 Task: Look for space in Kirchheim unter Teck, Germany from 9th July, 2023 to 16th July, 2023 for 2 adults, 1 child in price range Rs.8000 to Rs.16000. Place can be entire place with 2 bedrooms having 2 beds and 1 bathroom. Property type can be house, flat, guest house. Booking option can be shelf check-in. Required host language is English.
Action: Mouse moved to (391, 103)
Screenshot: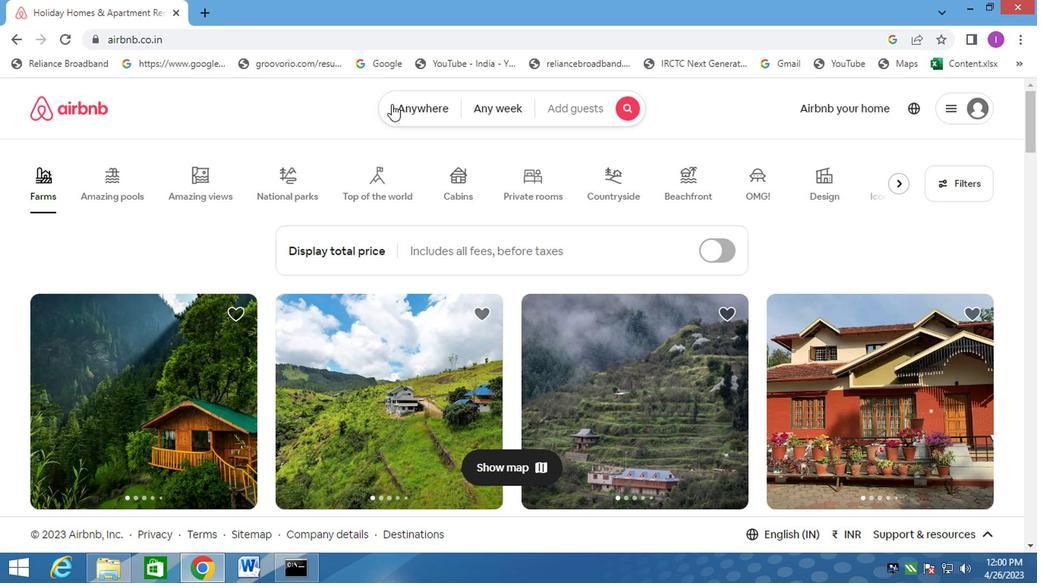 
Action: Mouse pressed left at (391, 103)
Screenshot: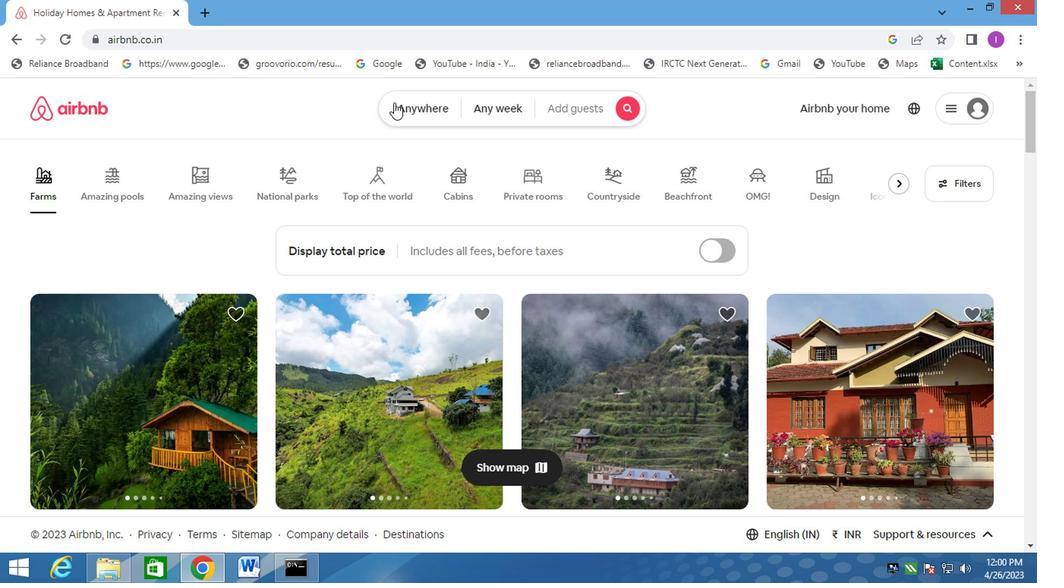
Action: Mouse moved to (238, 166)
Screenshot: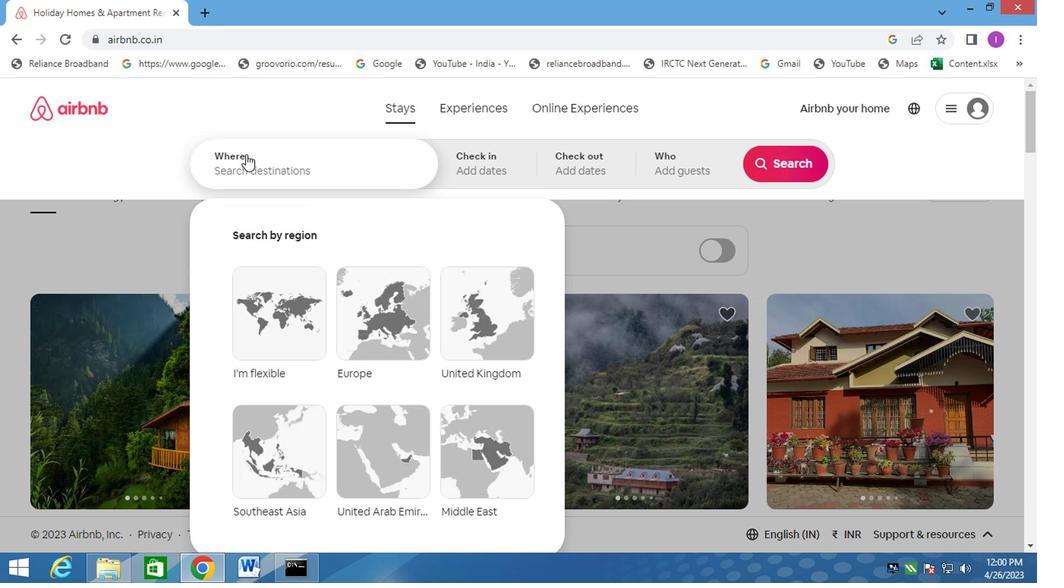 
Action: Mouse pressed left at (238, 166)
Screenshot: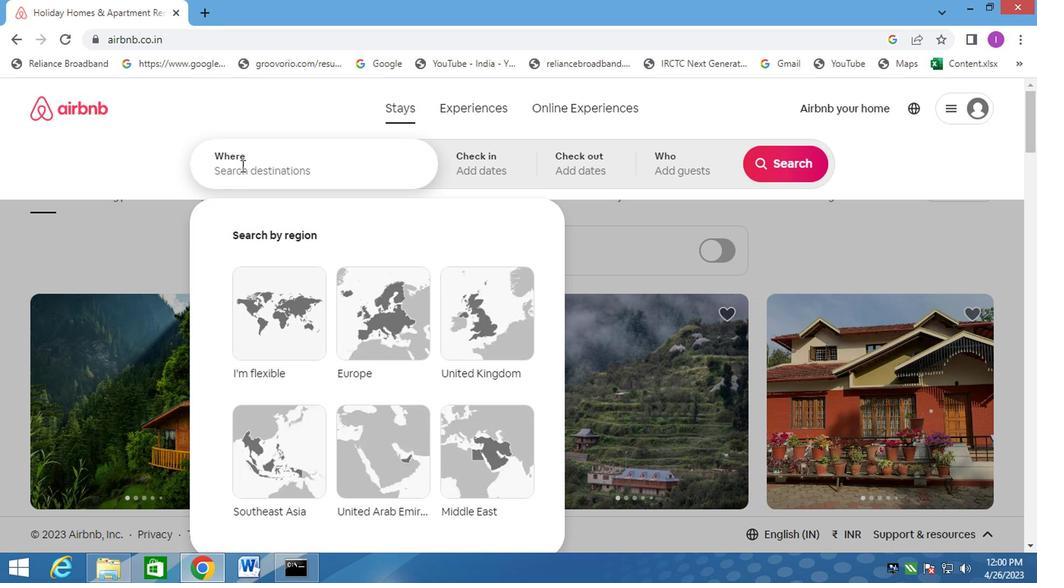 
Action: Mouse moved to (242, 160)
Screenshot: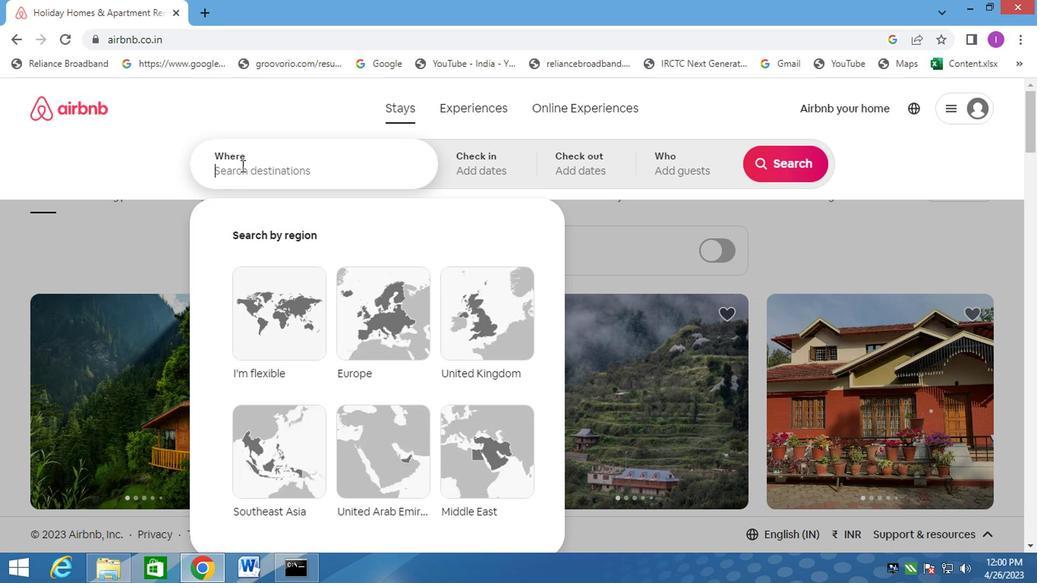 
Action: Key pressed kirchheim<Key.space>unter<Key.space>teck,germany
Screenshot: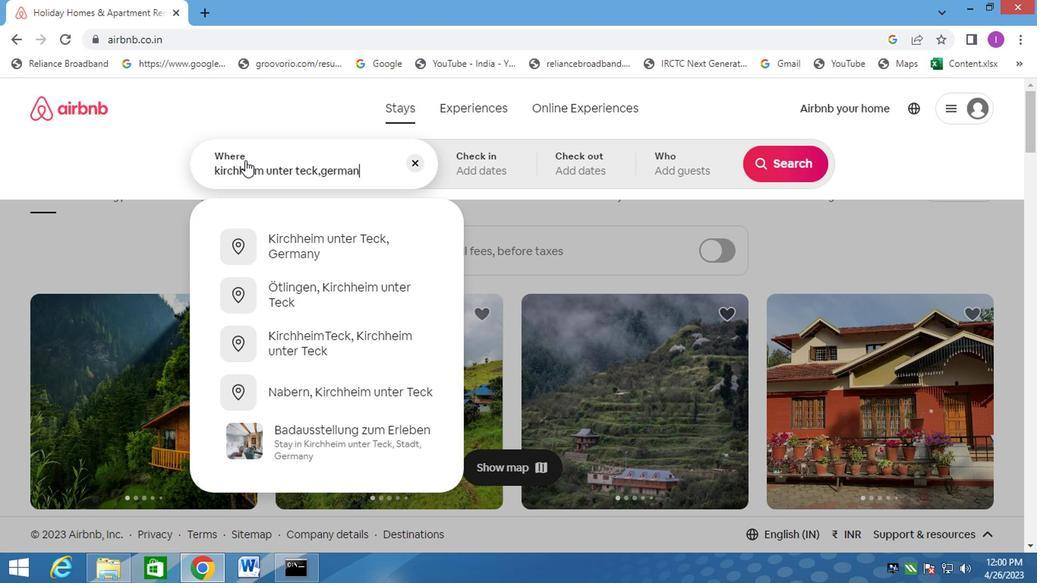 
Action: Mouse moved to (299, 244)
Screenshot: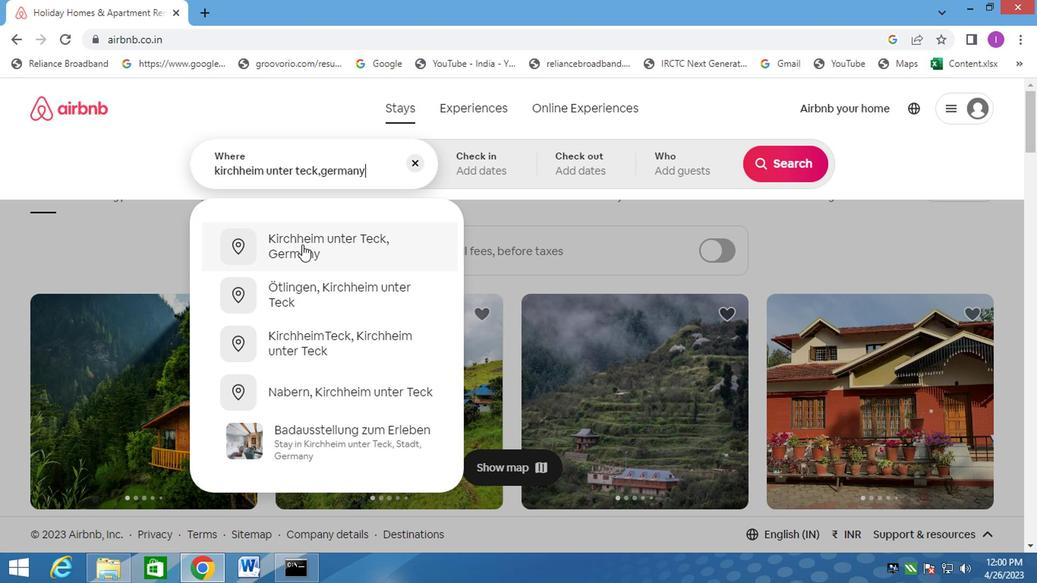 
Action: Mouse pressed left at (299, 244)
Screenshot: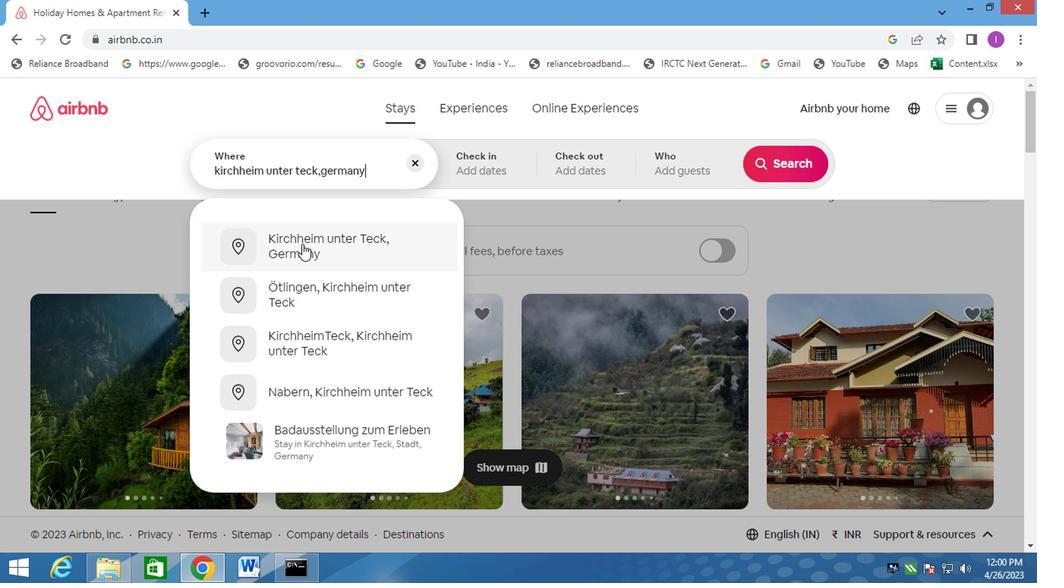 
Action: Mouse moved to (775, 288)
Screenshot: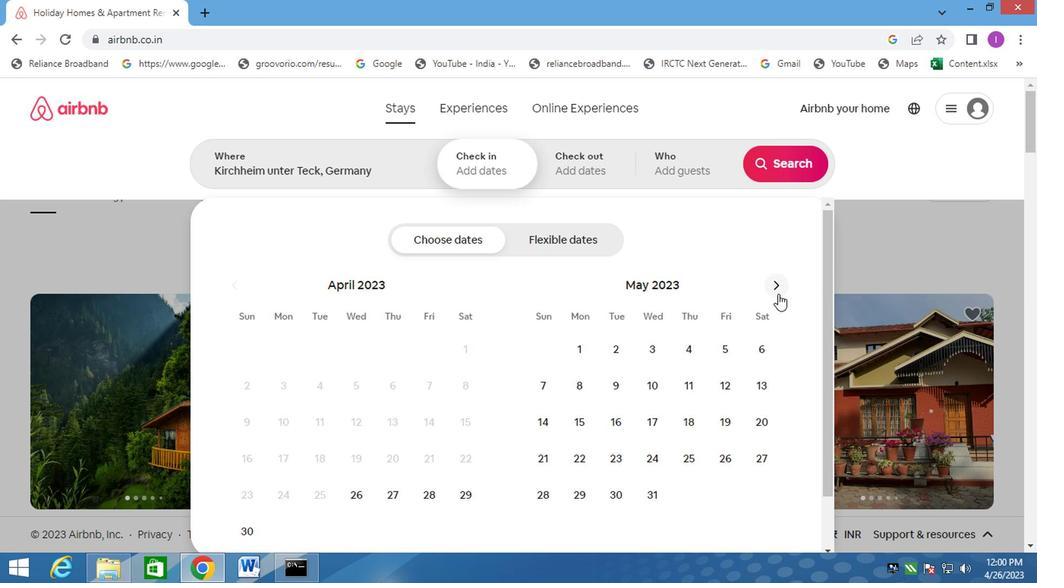 
Action: Mouse pressed left at (775, 288)
Screenshot: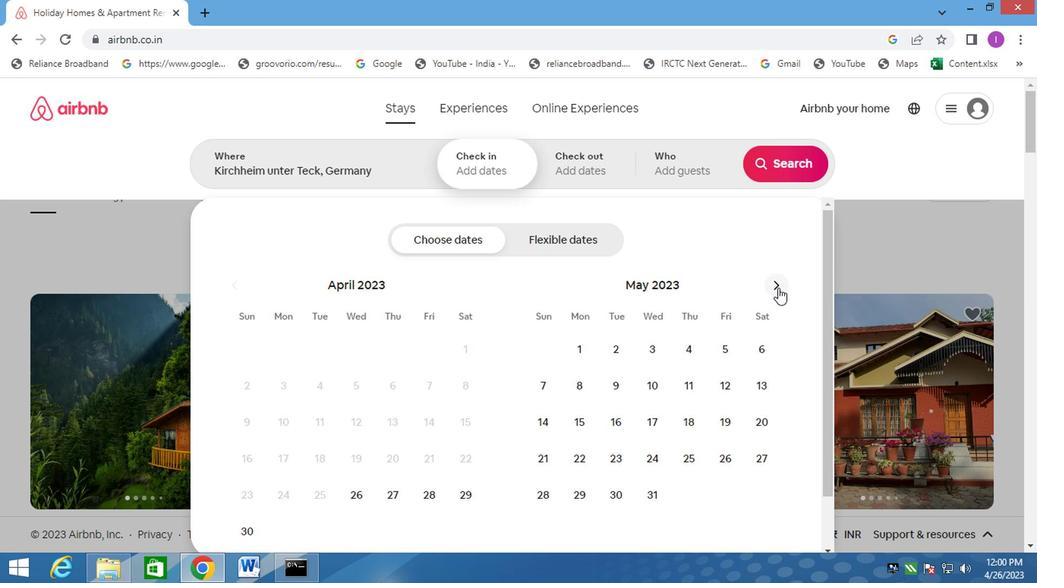 
Action: Mouse pressed left at (775, 288)
Screenshot: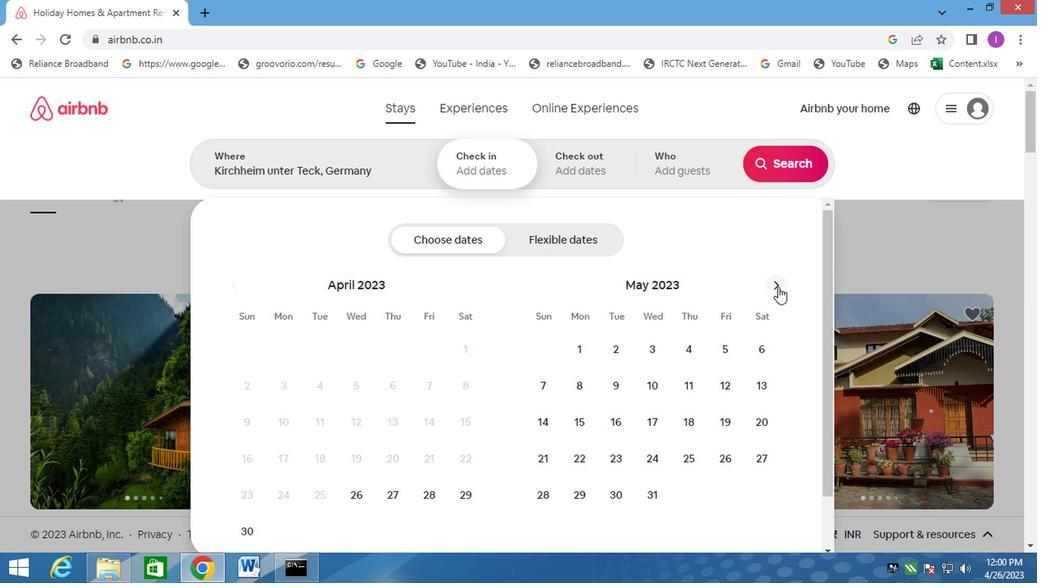 
Action: Mouse moved to (542, 425)
Screenshot: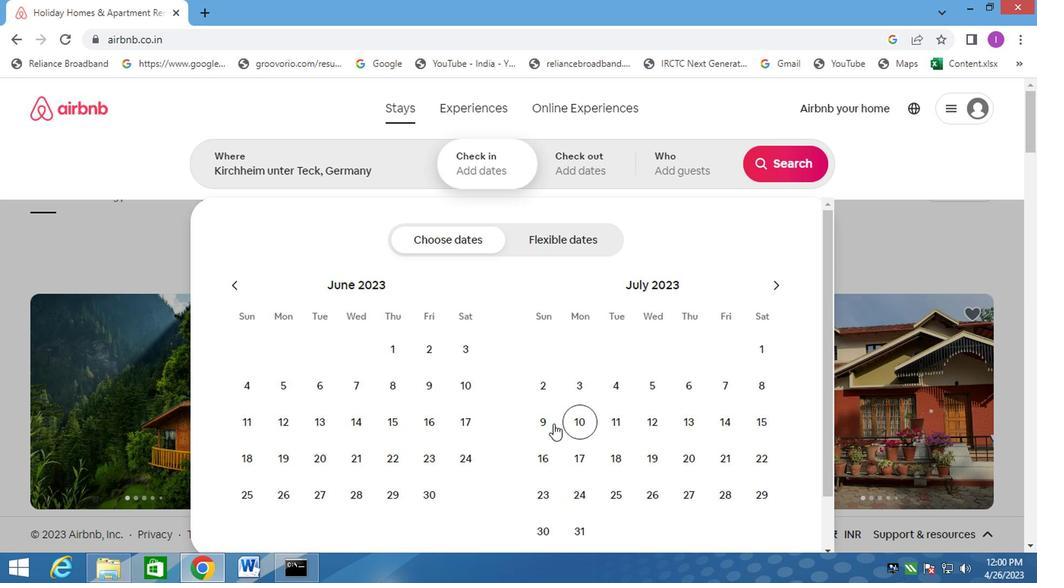 
Action: Mouse pressed left at (542, 425)
Screenshot: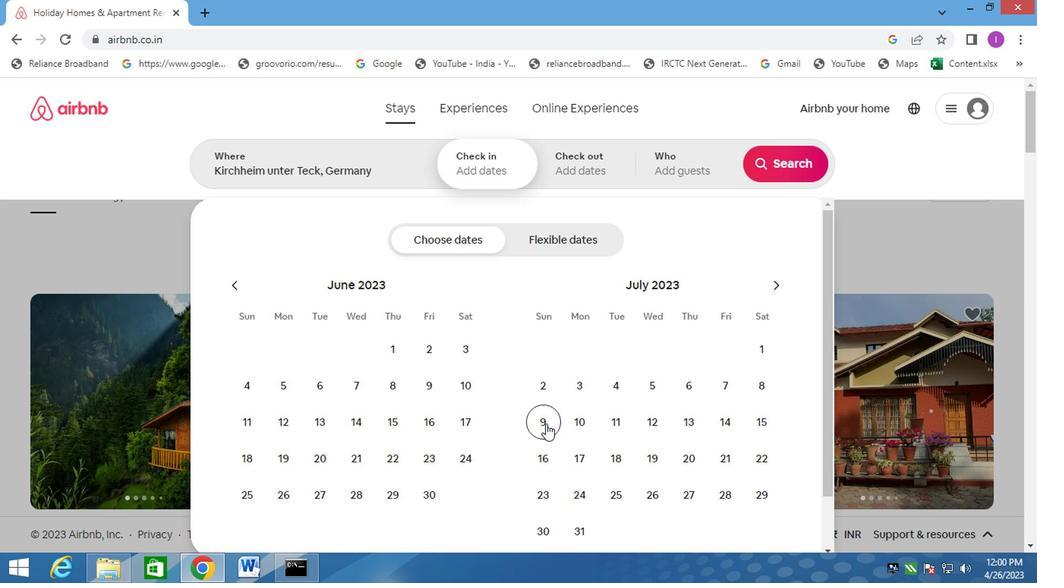 
Action: Mouse moved to (545, 465)
Screenshot: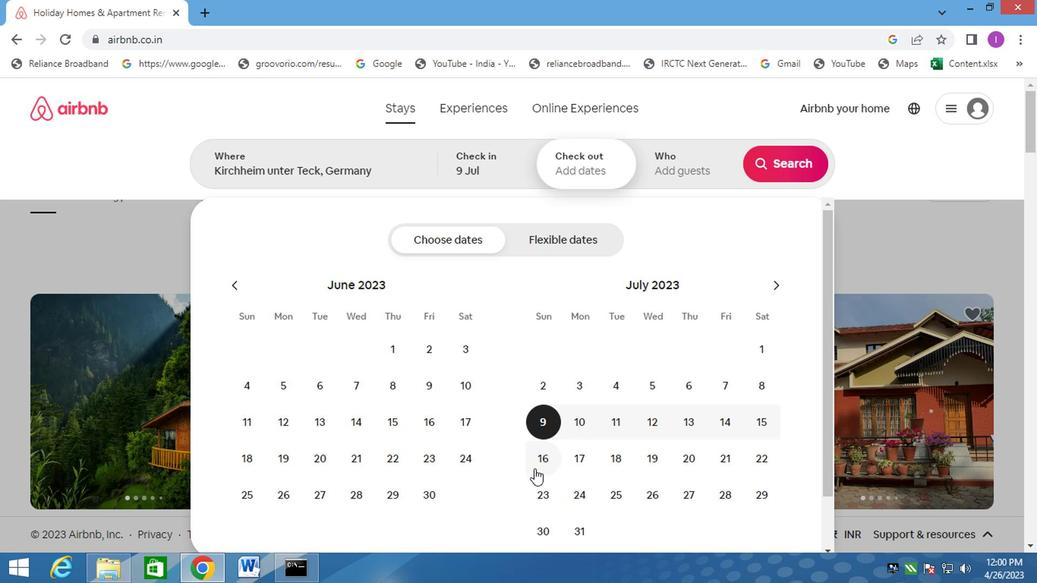 
Action: Mouse pressed left at (545, 465)
Screenshot: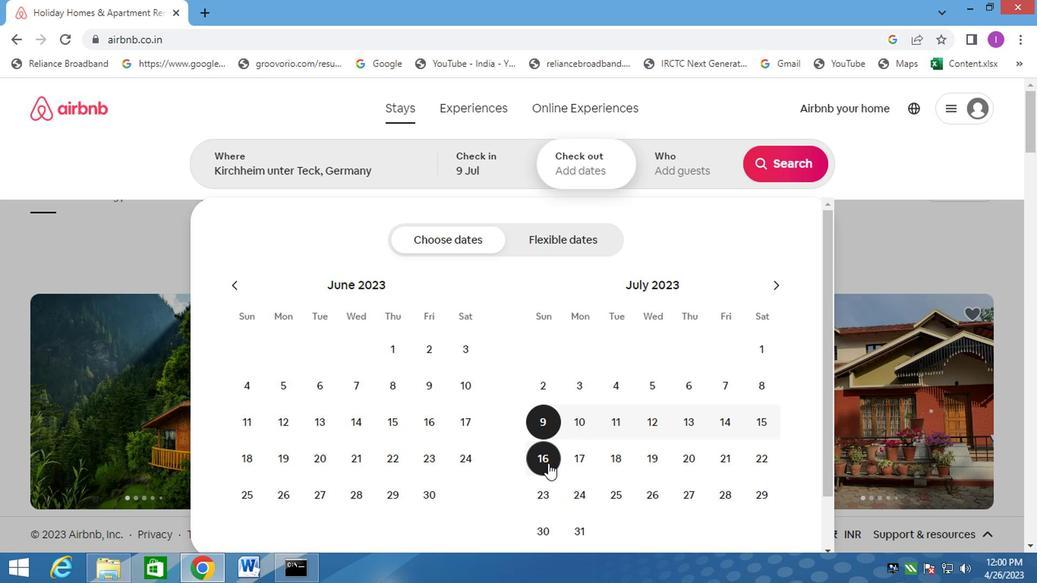 
Action: Mouse moved to (670, 182)
Screenshot: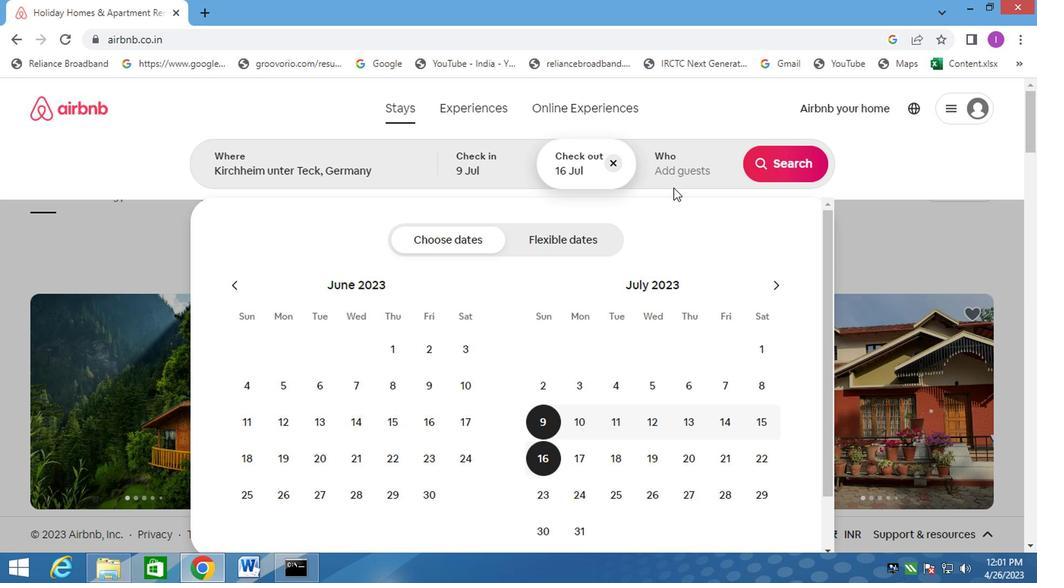 
Action: Mouse pressed left at (670, 182)
Screenshot: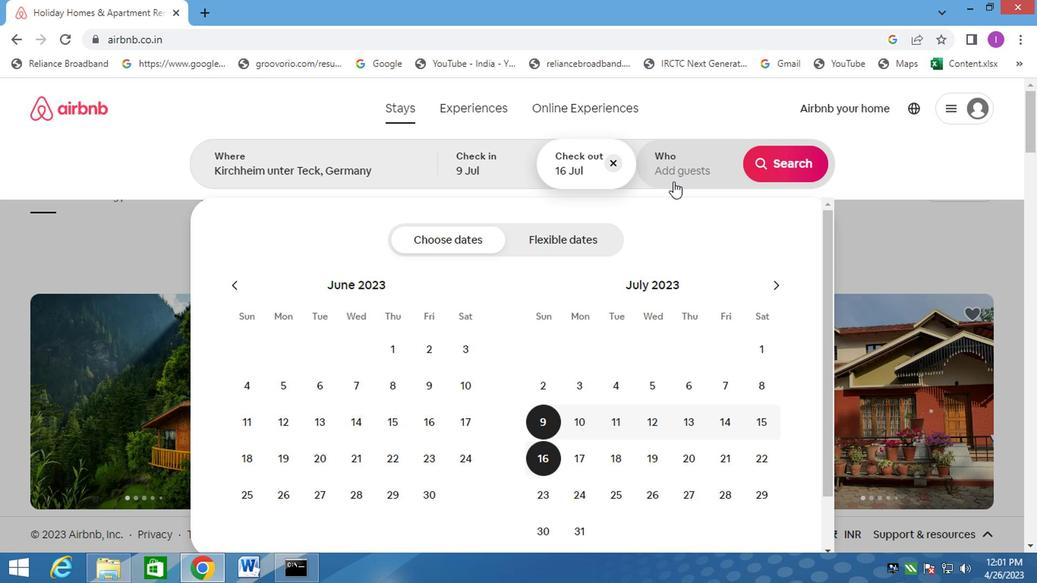 
Action: Mouse moved to (795, 245)
Screenshot: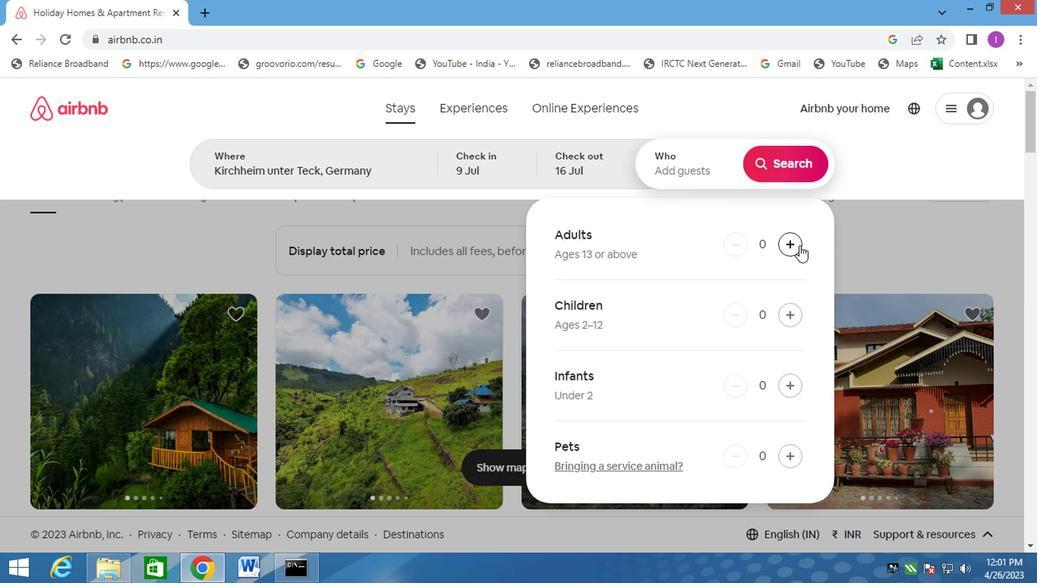 
Action: Mouse pressed left at (795, 245)
Screenshot: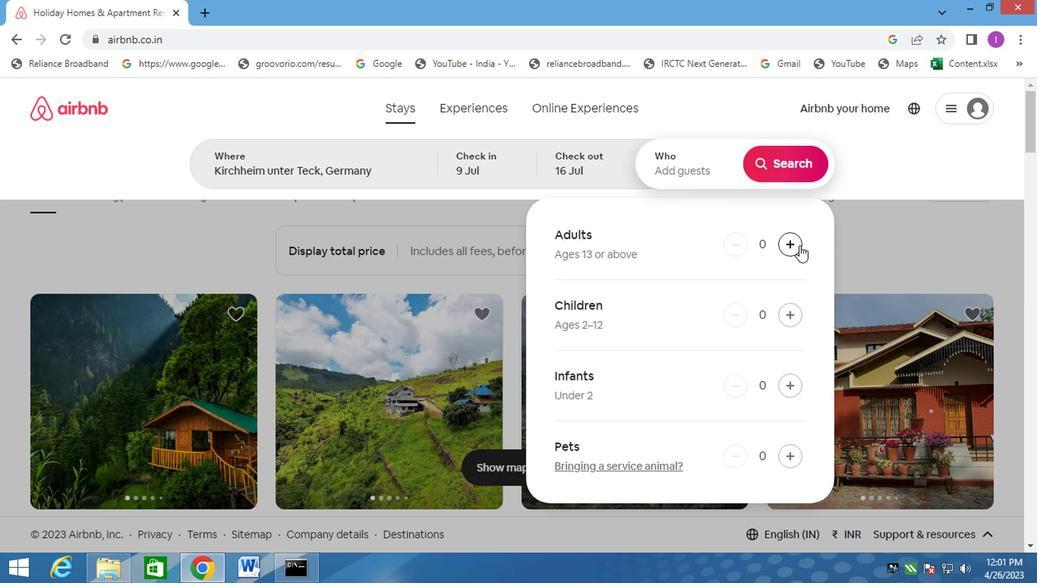 
Action: Mouse moved to (794, 245)
Screenshot: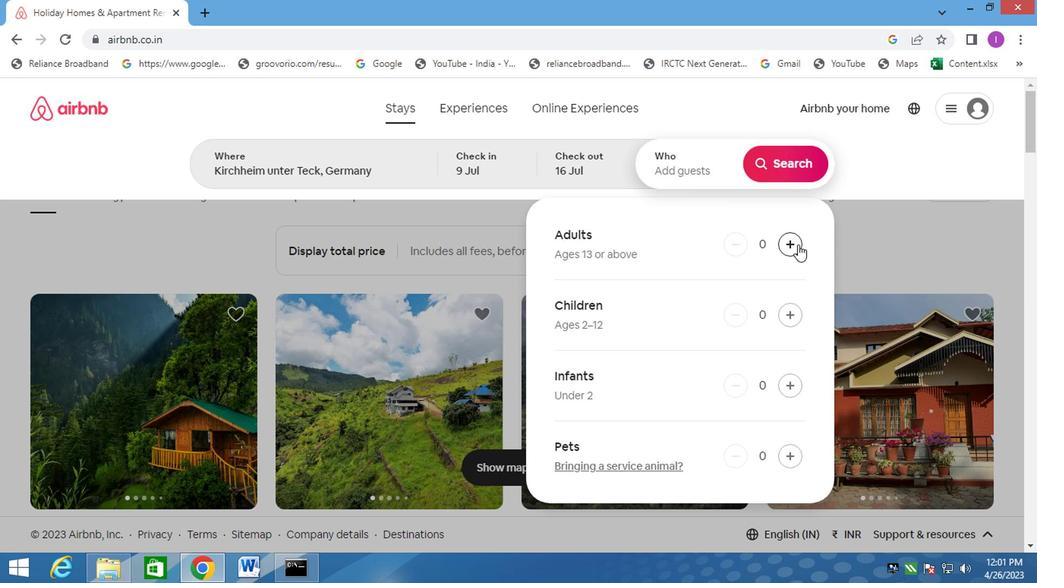 
Action: Mouse pressed left at (794, 245)
Screenshot: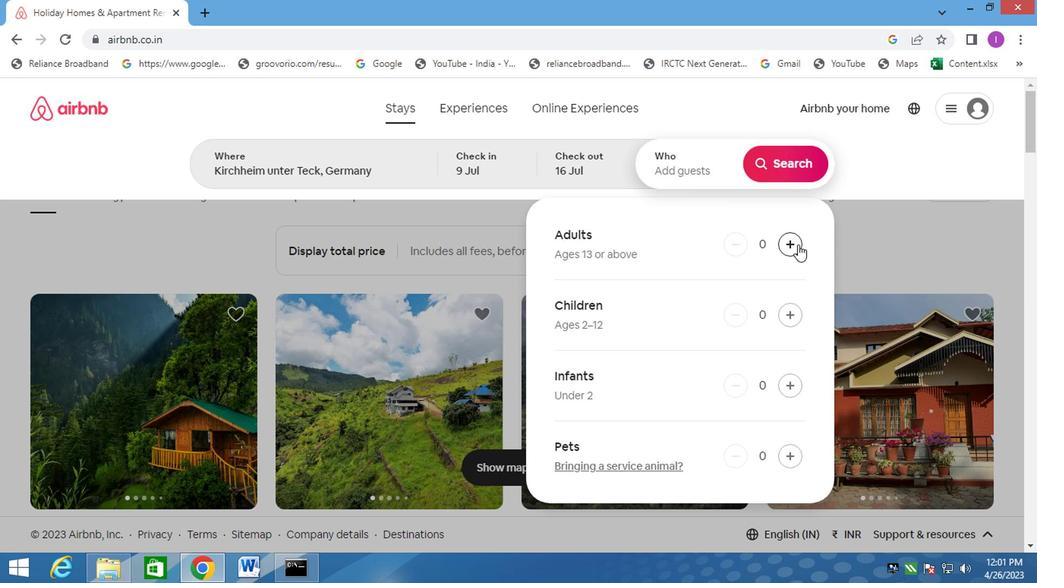 
Action: Mouse moved to (796, 314)
Screenshot: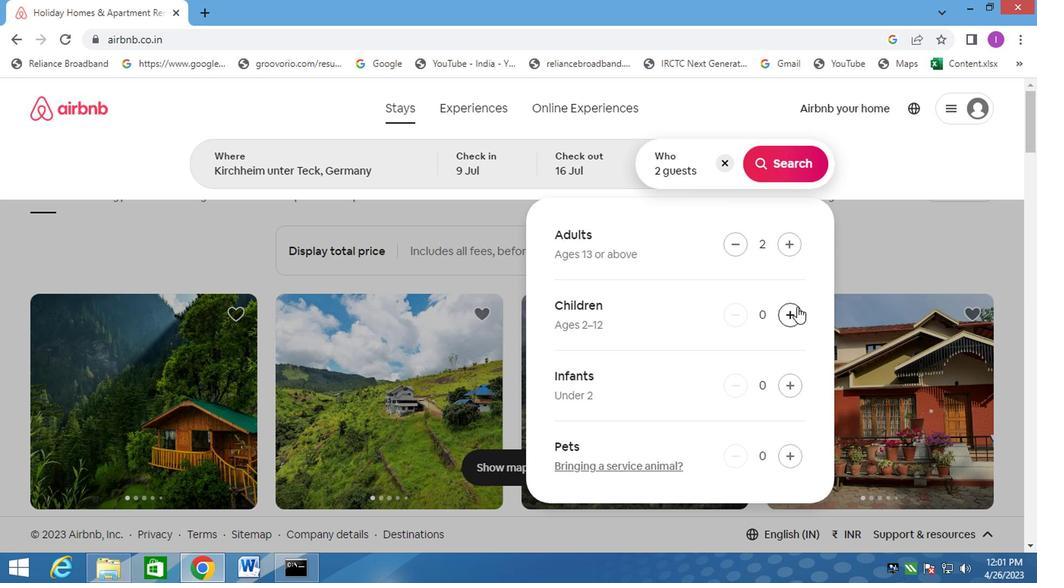 
Action: Mouse pressed left at (796, 314)
Screenshot: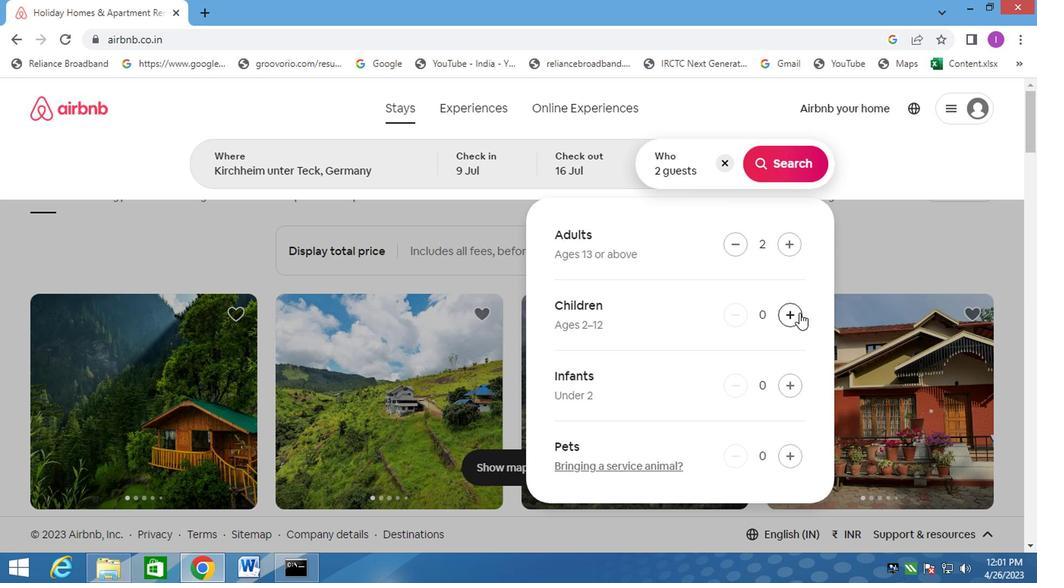 
Action: Mouse moved to (761, 168)
Screenshot: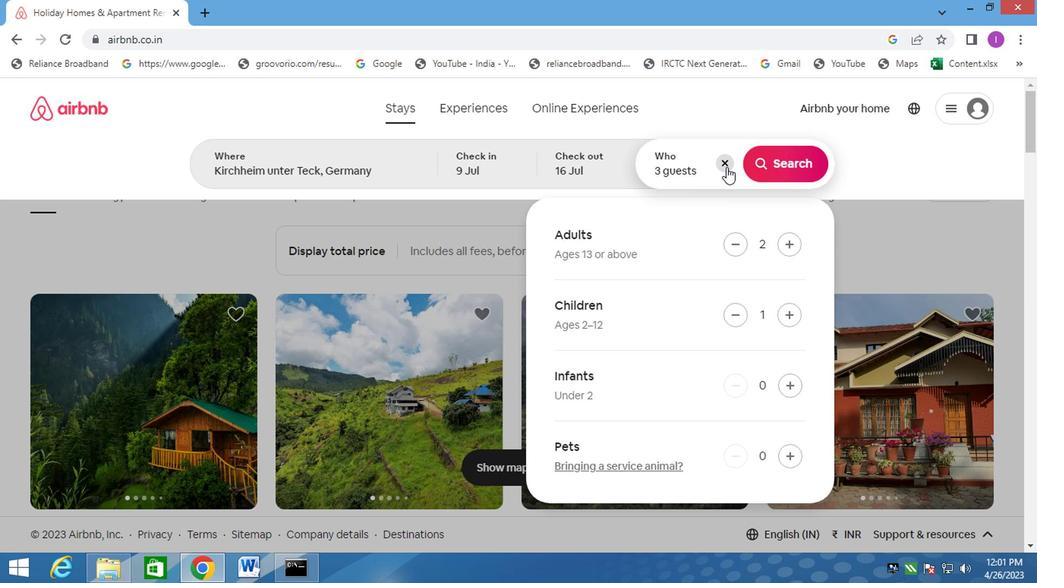 
Action: Mouse pressed left at (761, 168)
Screenshot: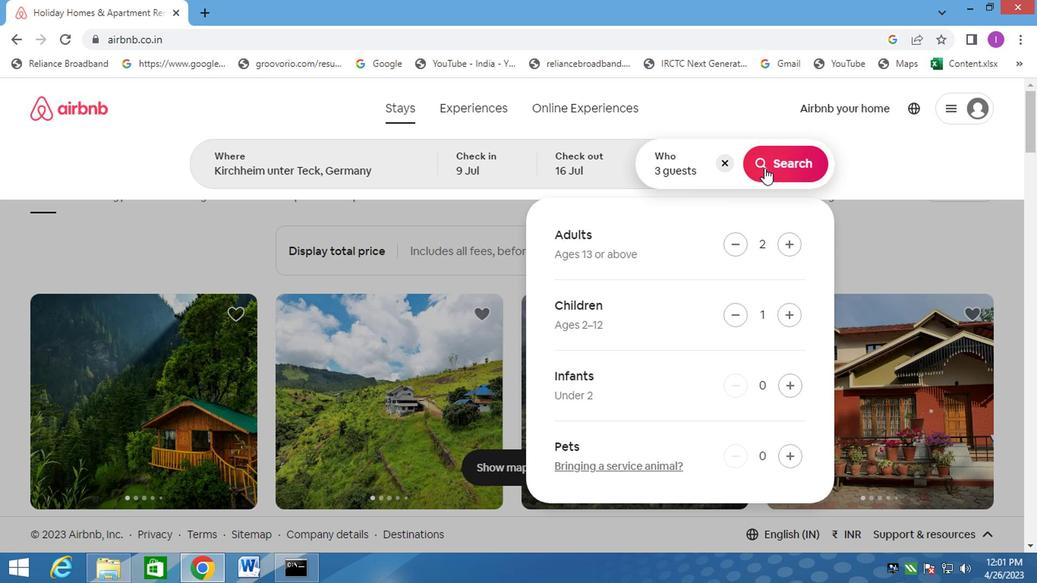 
Action: Mouse moved to (990, 165)
Screenshot: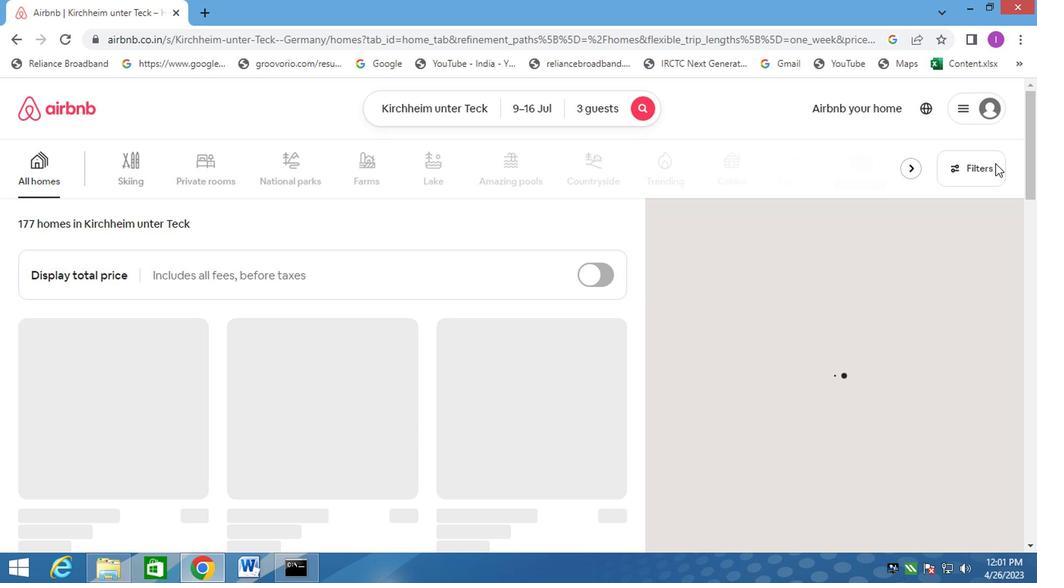 
Action: Mouse pressed left at (990, 165)
Screenshot: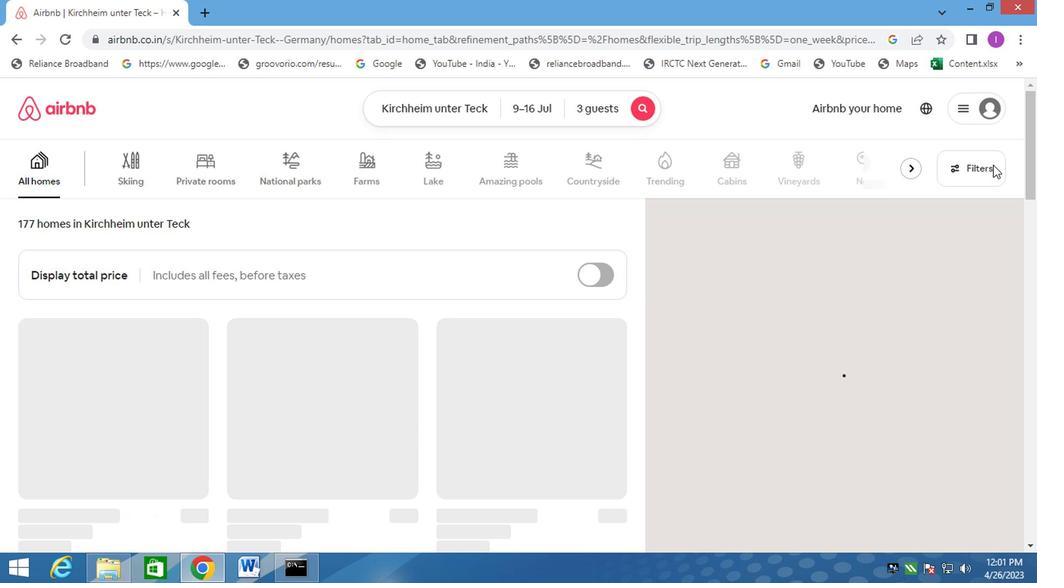 
Action: Mouse moved to (331, 367)
Screenshot: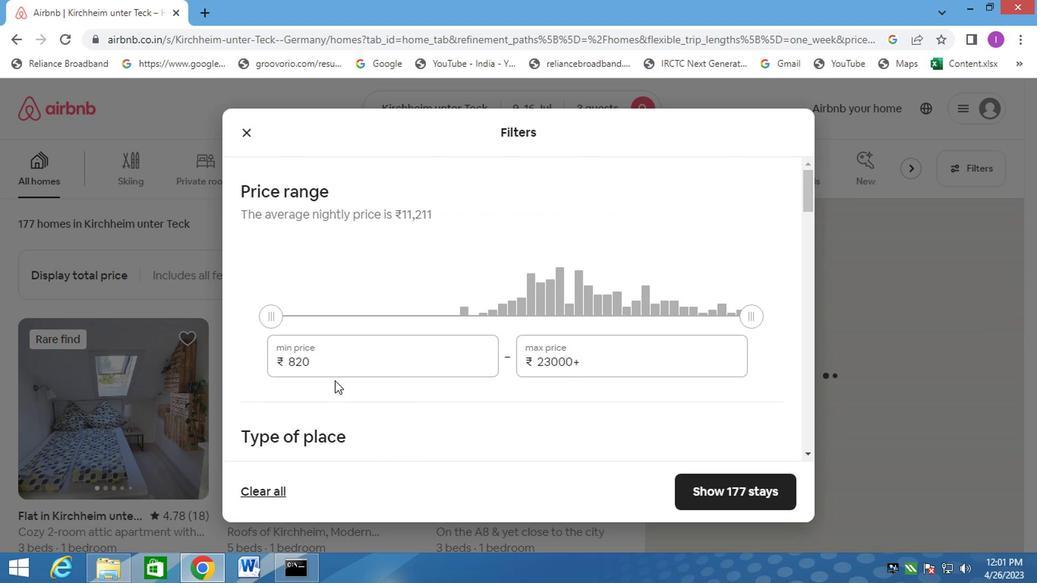 
Action: Mouse pressed left at (331, 367)
Screenshot: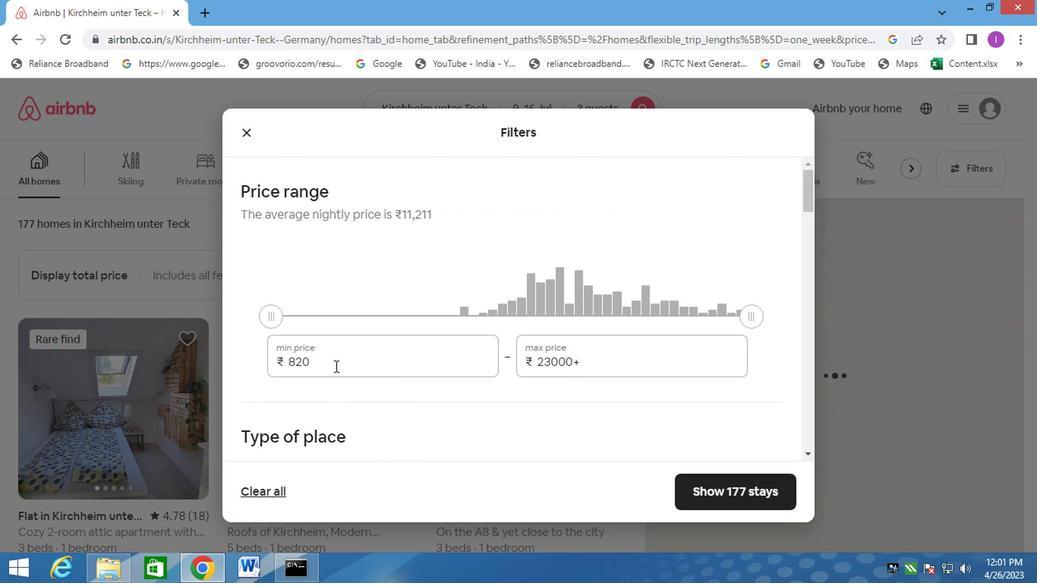 
Action: Mouse moved to (292, 377)
Screenshot: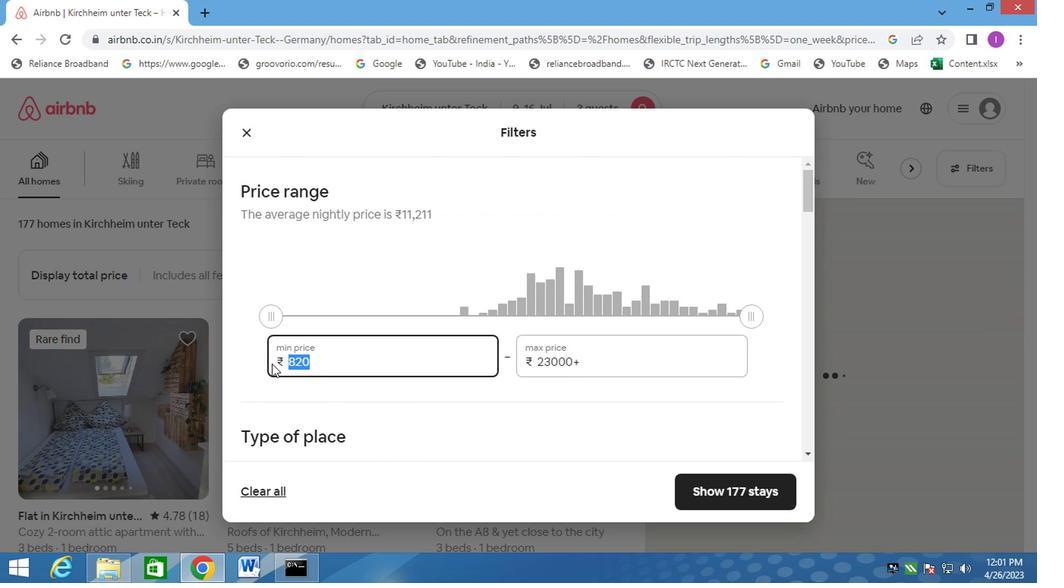 
Action: Key pressed 80000<Key.backspace>
Screenshot: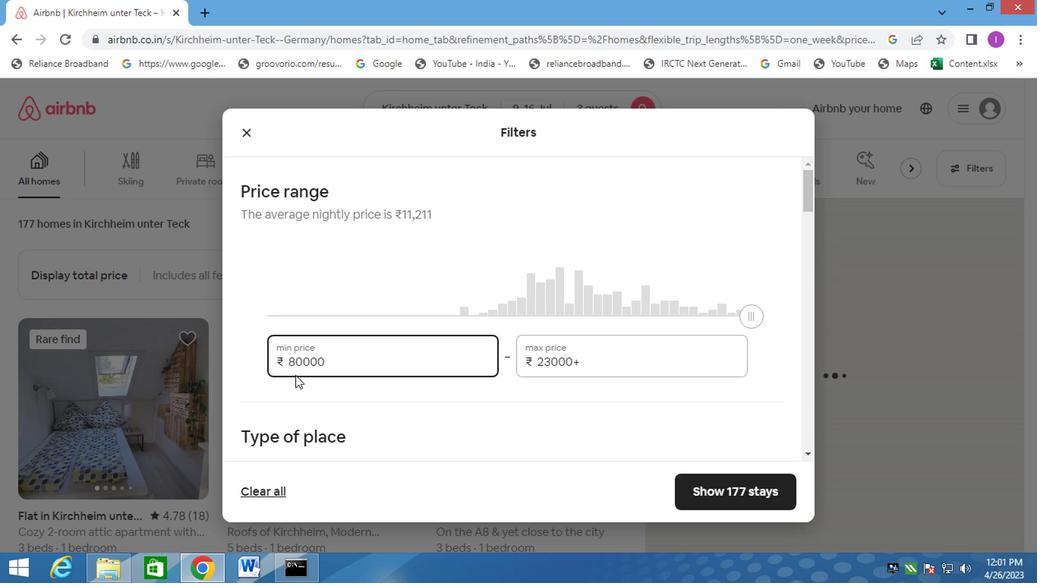 
Action: Mouse moved to (579, 357)
Screenshot: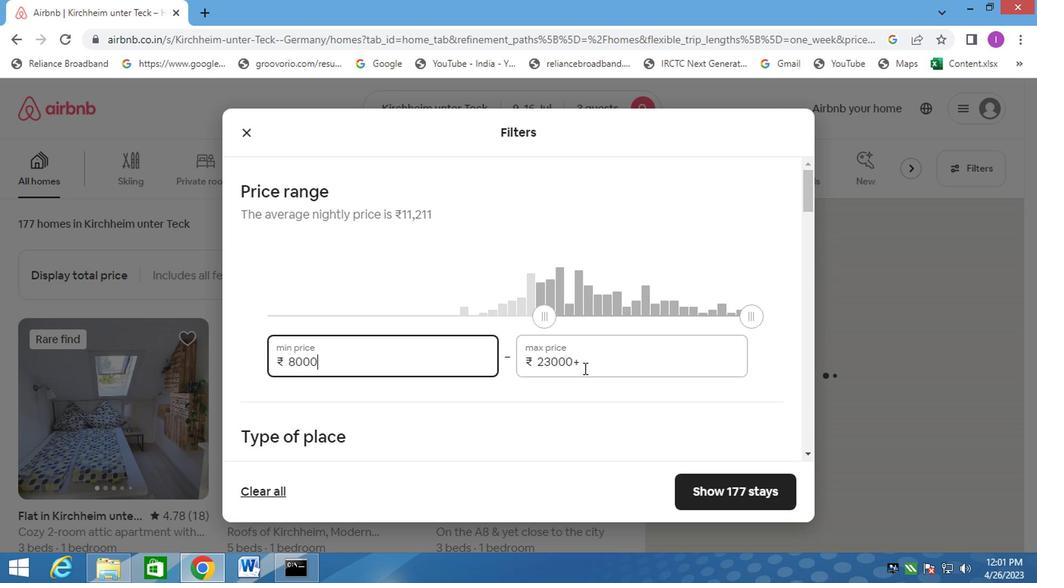 
Action: Mouse pressed left at (579, 357)
Screenshot: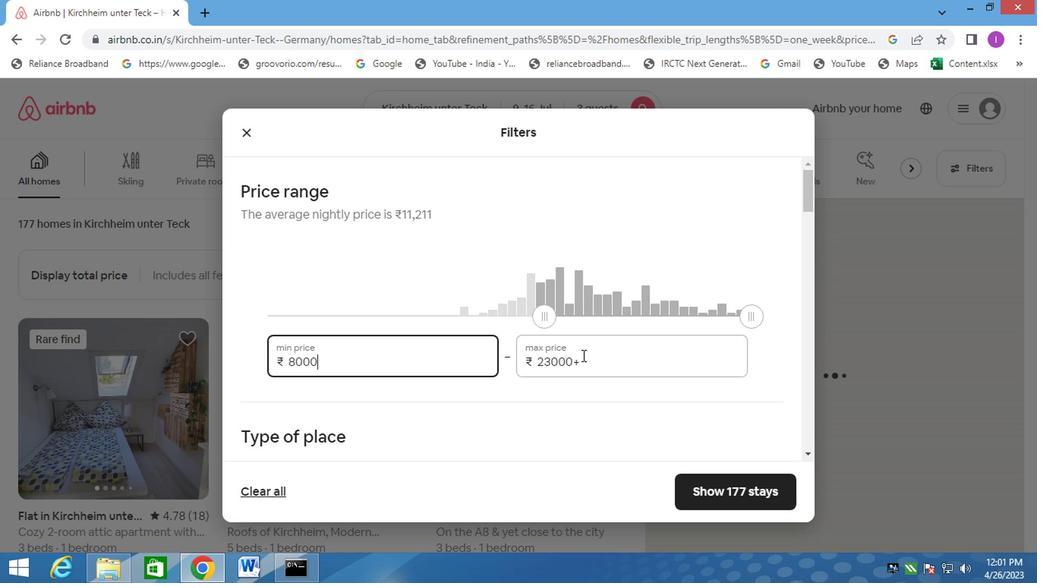 
Action: Mouse moved to (524, 364)
Screenshot: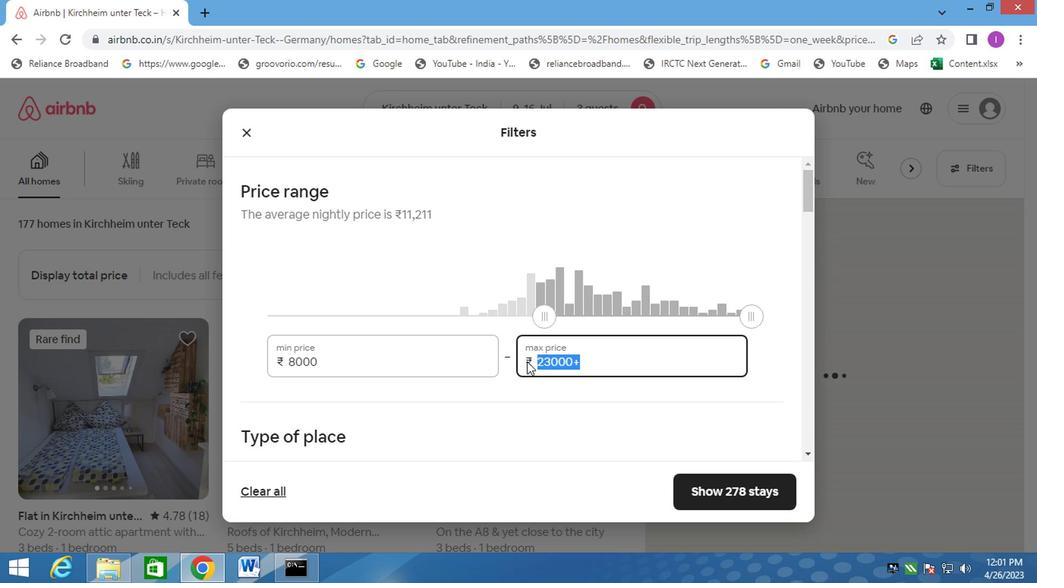 
Action: Key pressed 16000
Screenshot: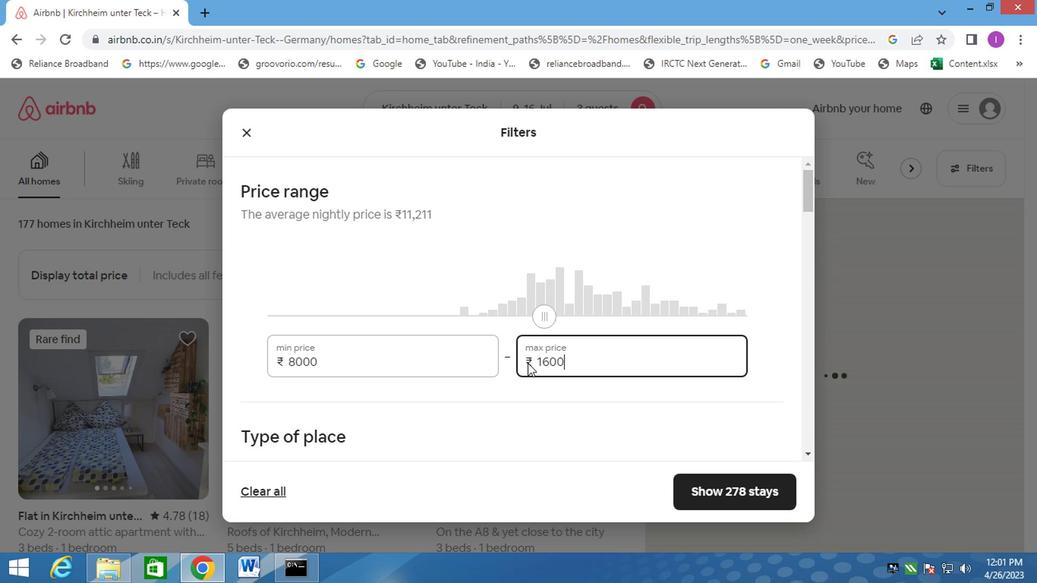 
Action: Mouse moved to (588, 264)
Screenshot: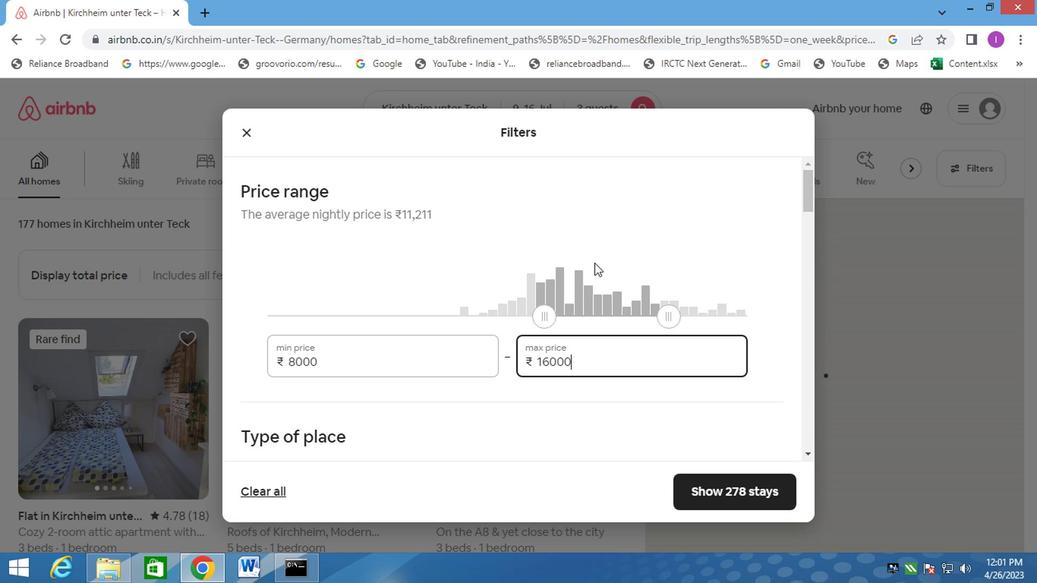 
Action: Mouse scrolled (588, 263) with delta (0, -1)
Screenshot: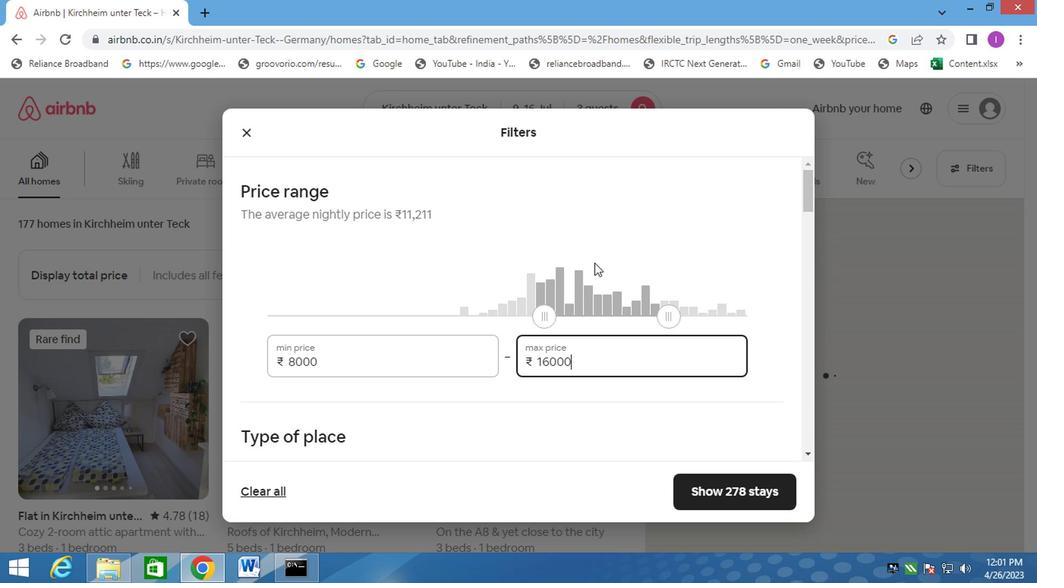 
Action: Mouse moved to (587, 264)
Screenshot: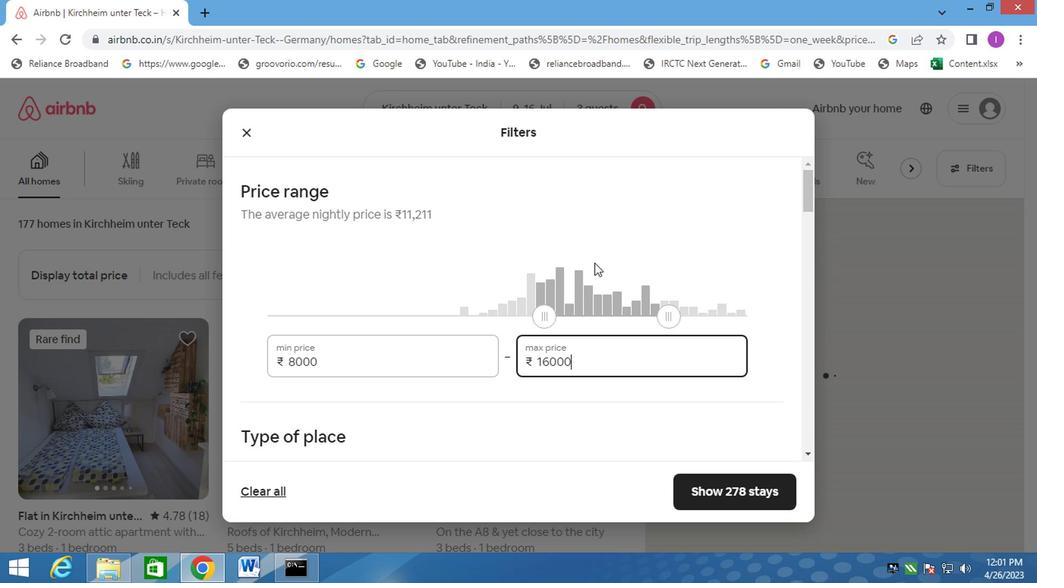 
Action: Mouse scrolled (587, 263) with delta (0, -1)
Screenshot: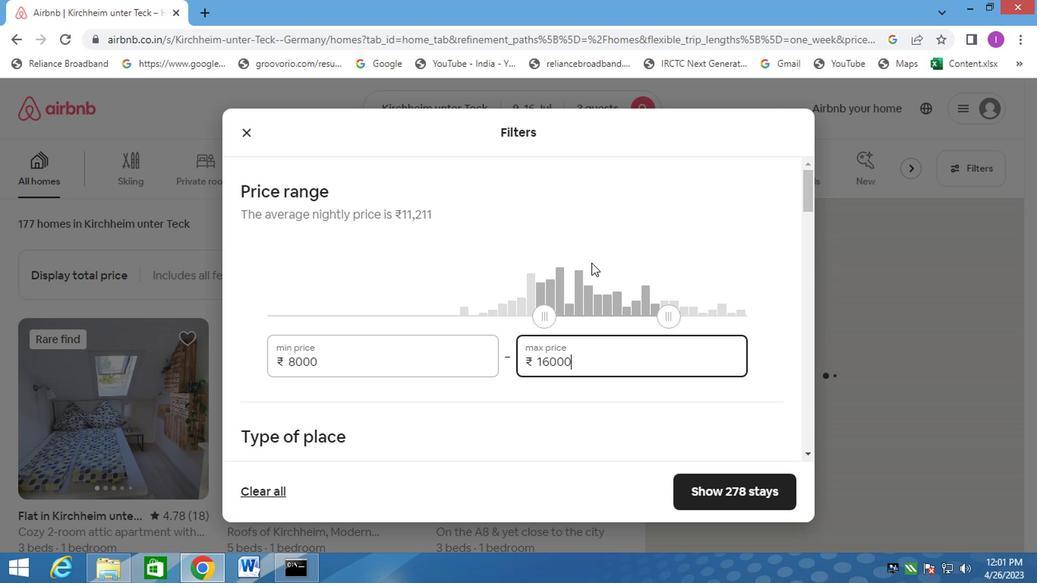 
Action: Mouse scrolled (587, 263) with delta (0, -1)
Screenshot: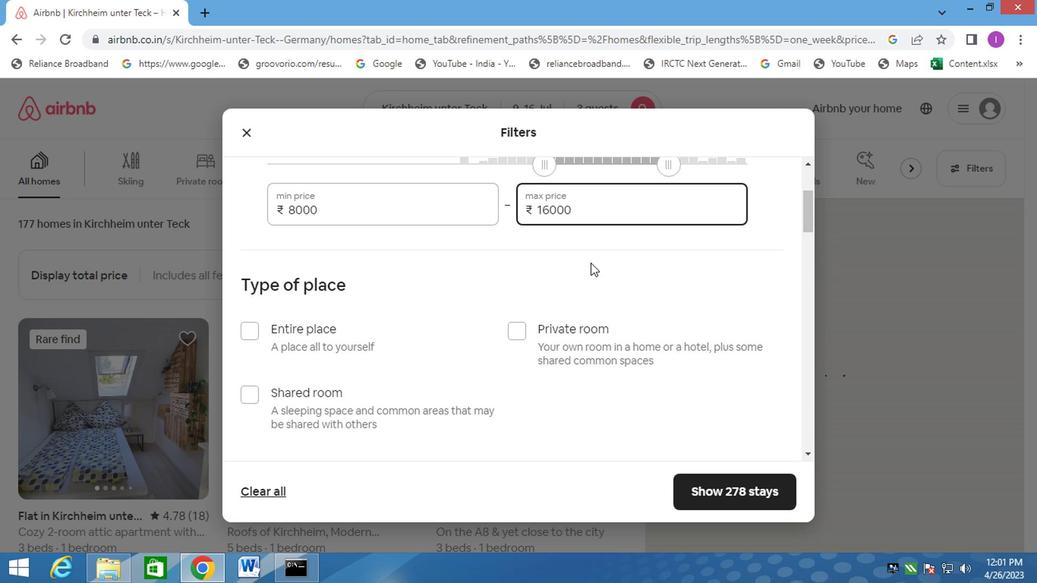 
Action: Mouse moved to (586, 264)
Screenshot: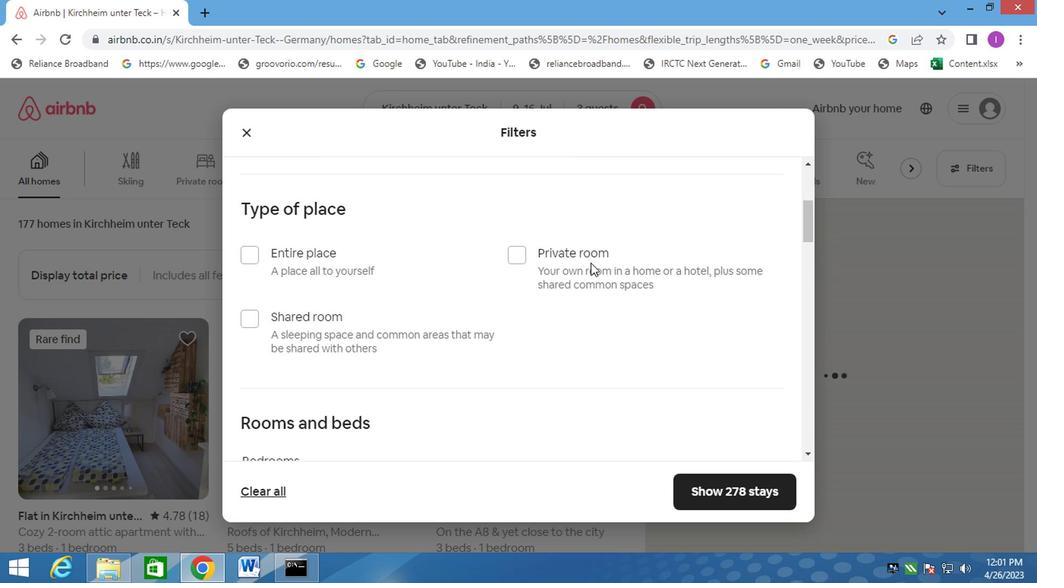 
Action: Mouse scrolled (586, 263) with delta (0, -1)
Screenshot: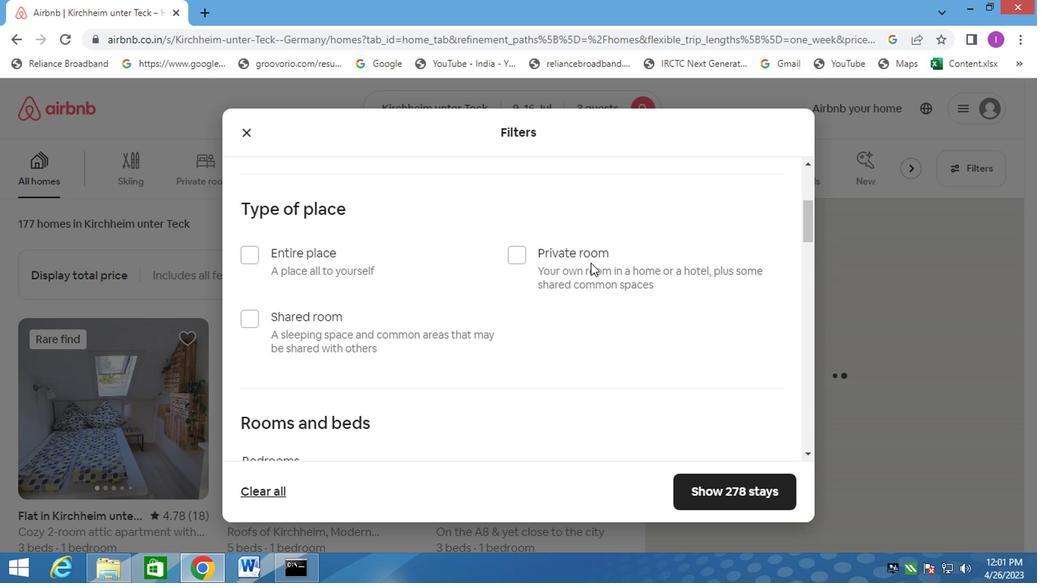 
Action: Mouse moved to (255, 178)
Screenshot: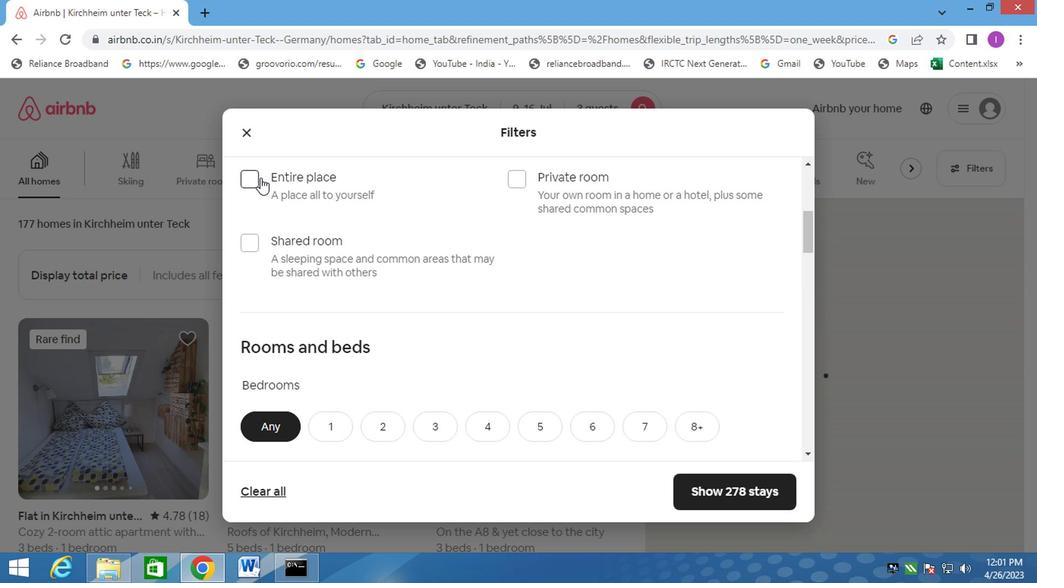 
Action: Mouse pressed left at (255, 178)
Screenshot: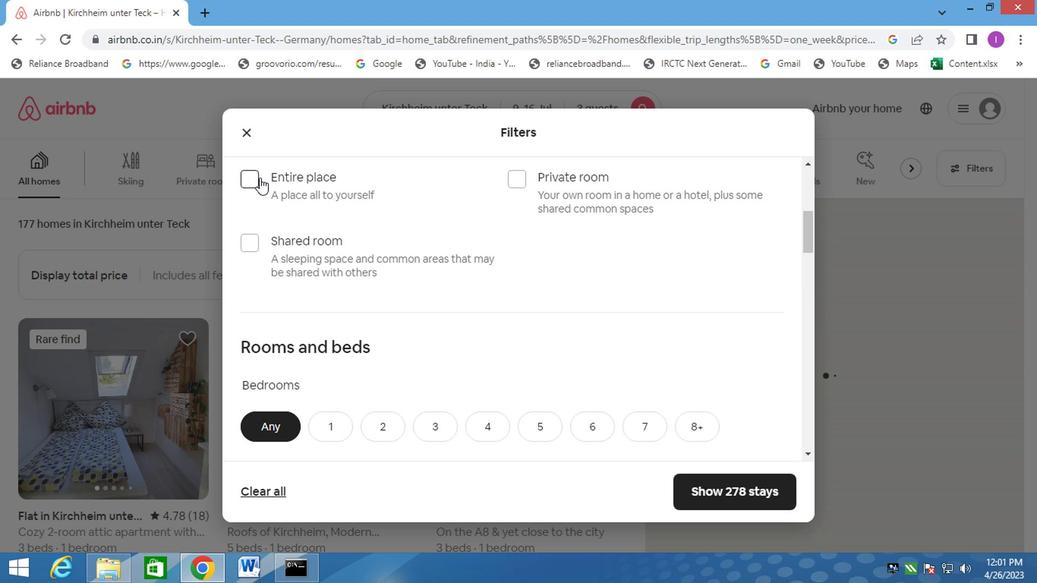 
Action: Mouse moved to (336, 199)
Screenshot: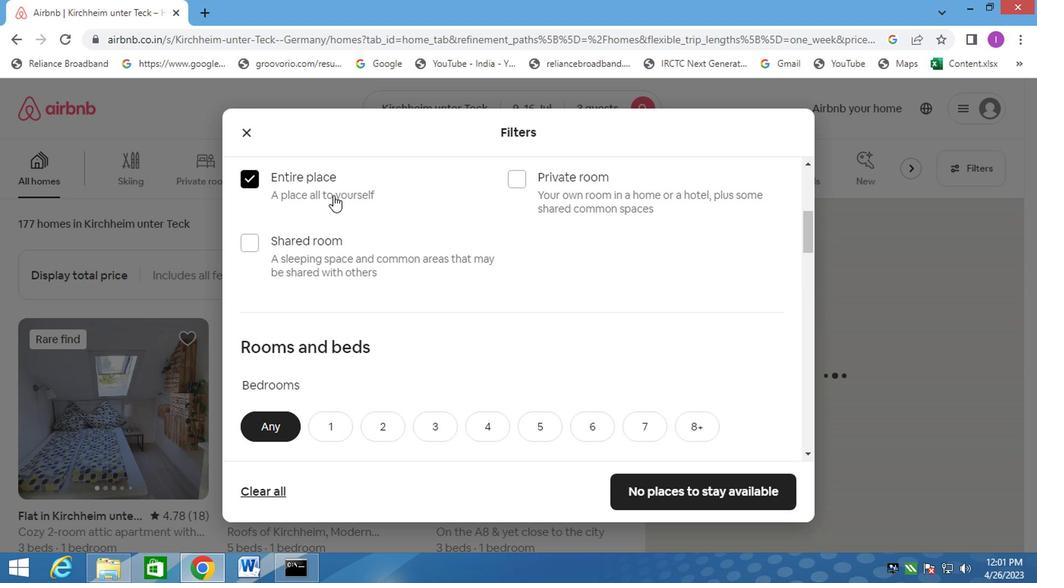 
Action: Mouse scrolled (336, 197) with delta (0, 0)
Screenshot: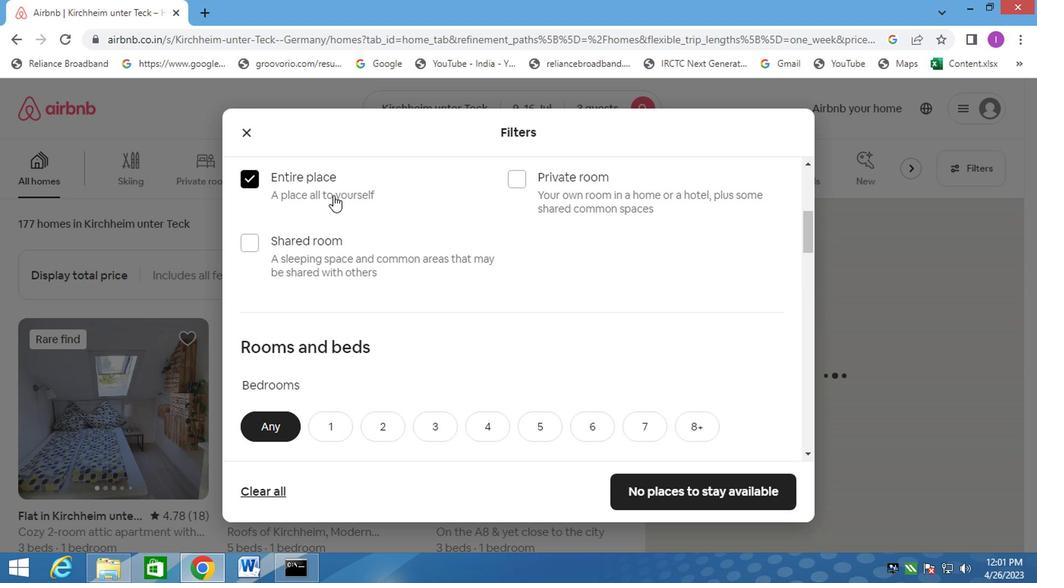 
Action: Mouse scrolled (336, 198) with delta (0, -1)
Screenshot: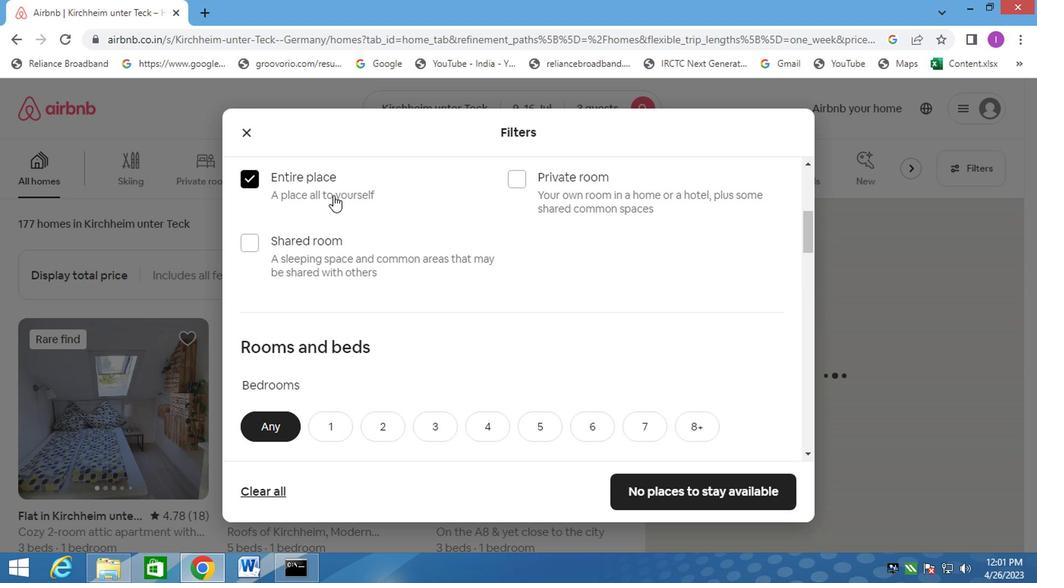 
Action: Mouse moved to (388, 278)
Screenshot: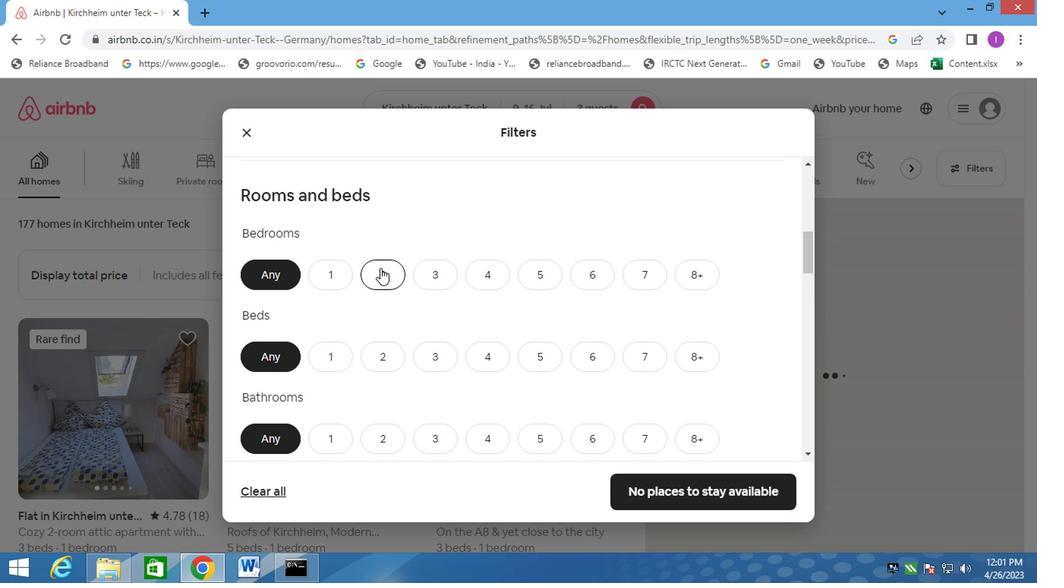 
Action: Mouse pressed left at (388, 278)
Screenshot: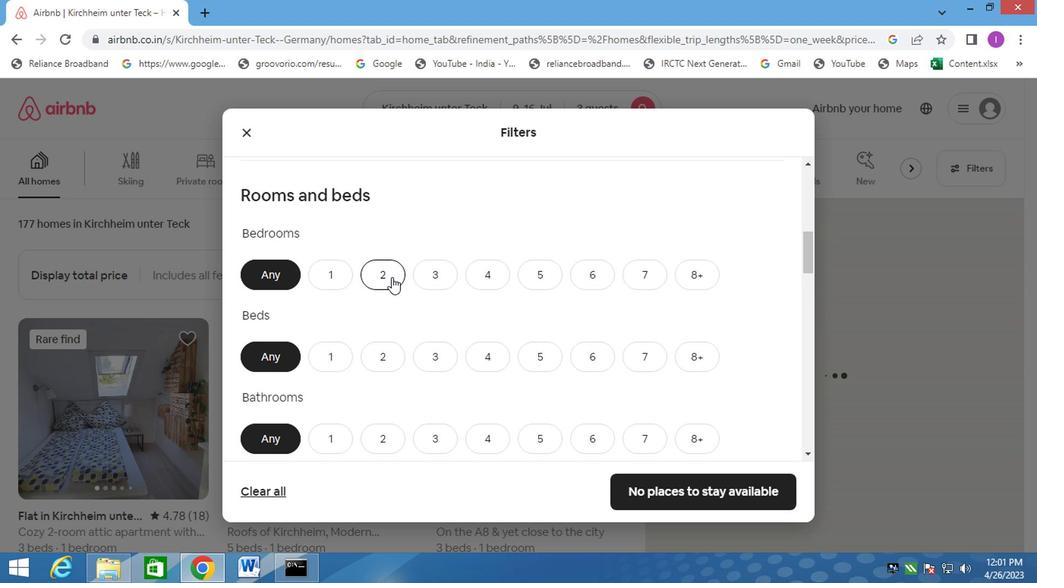 
Action: Mouse moved to (386, 360)
Screenshot: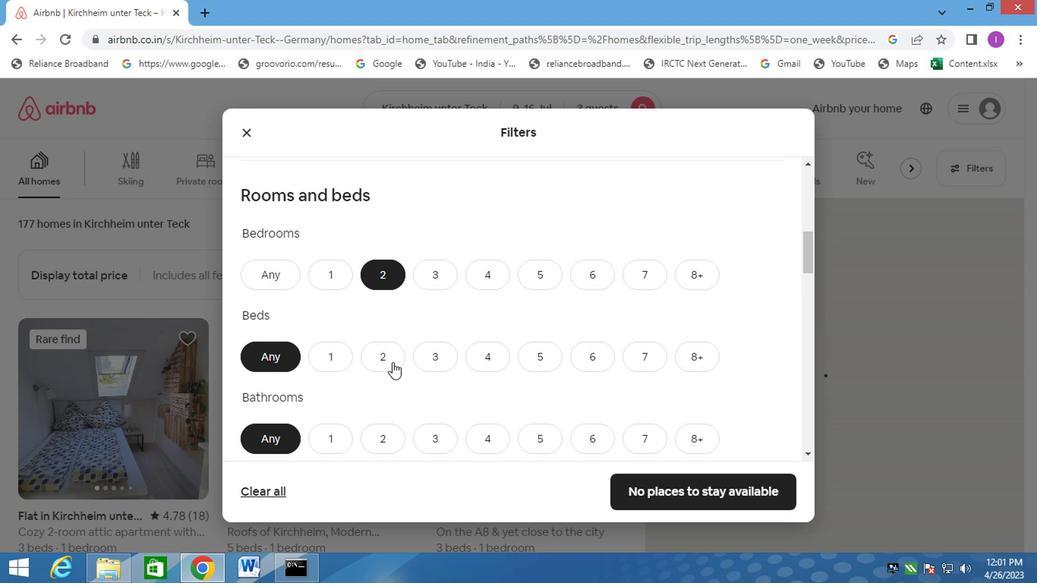 
Action: Mouse pressed left at (386, 360)
Screenshot: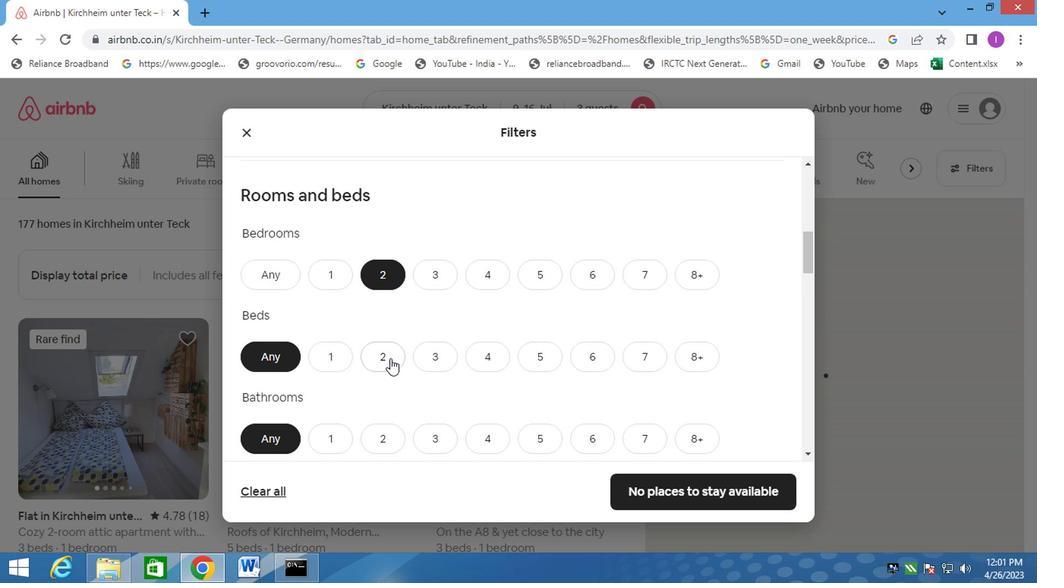 
Action: Mouse moved to (365, 387)
Screenshot: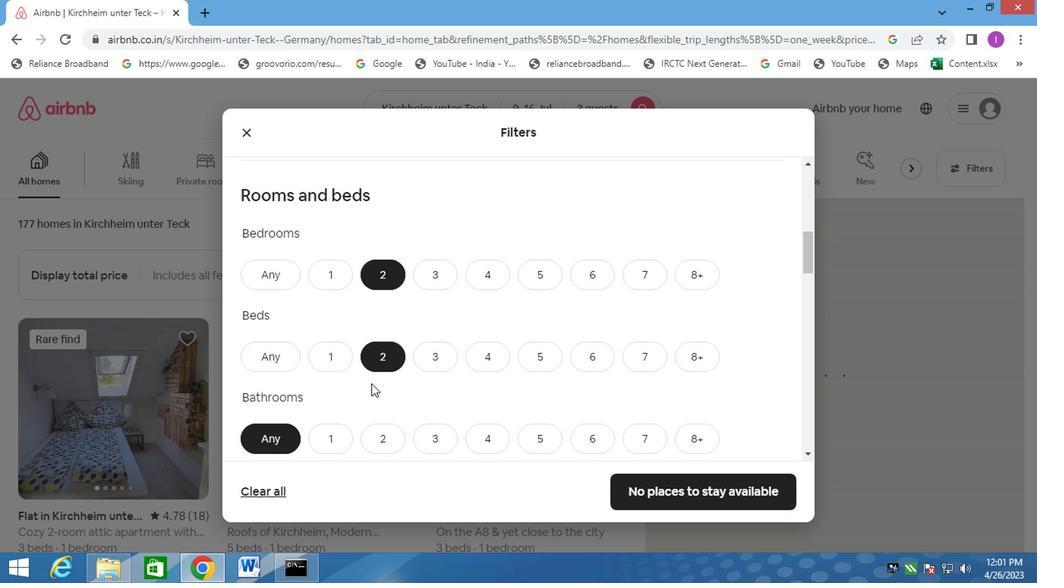 
Action: Mouse scrolled (365, 386) with delta (0, -1)
Screenshot: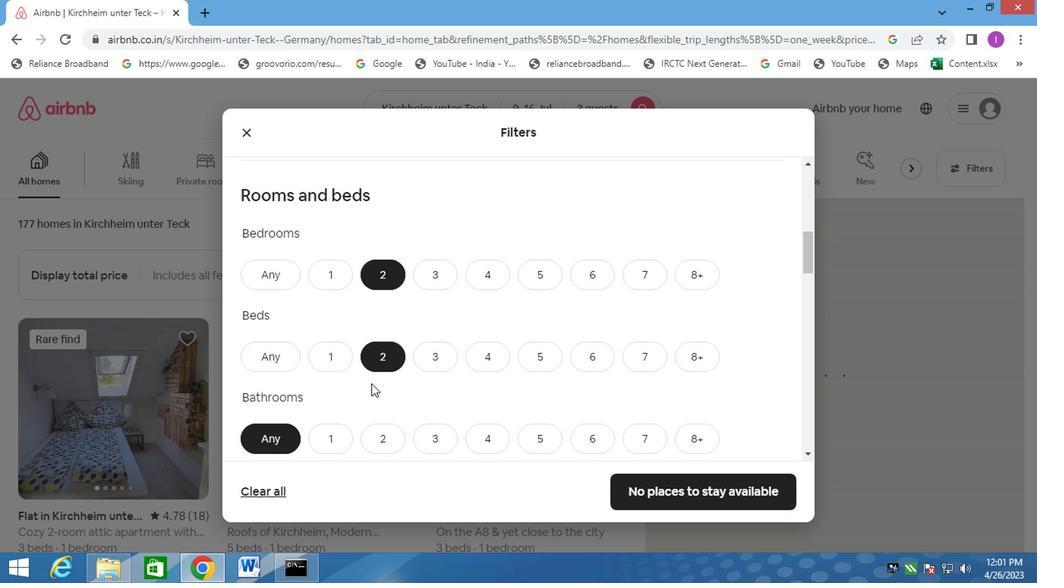 
Action: Mouse moved to (351, 397)
Screenshot: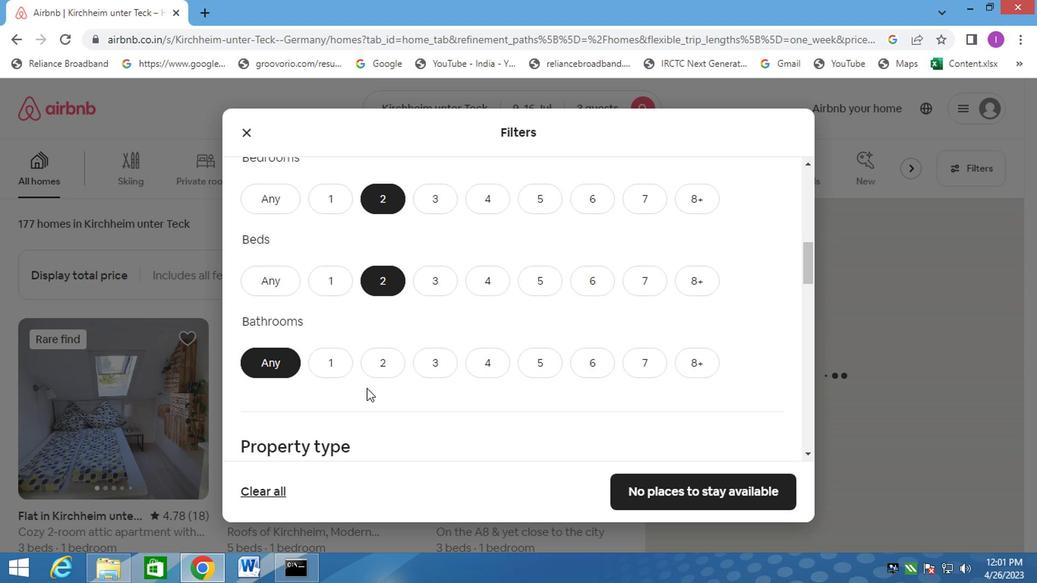 
Action: Mouse scrolled (351, 397) with delta (0, 0)
Screenshot: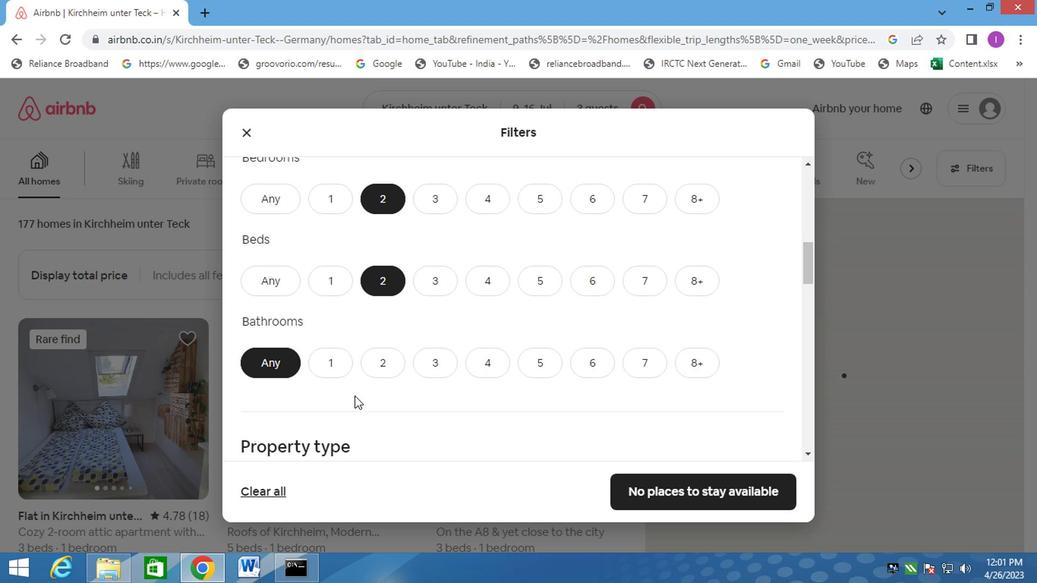 
Action: Mouse moved to (317, 295)
Screenshot: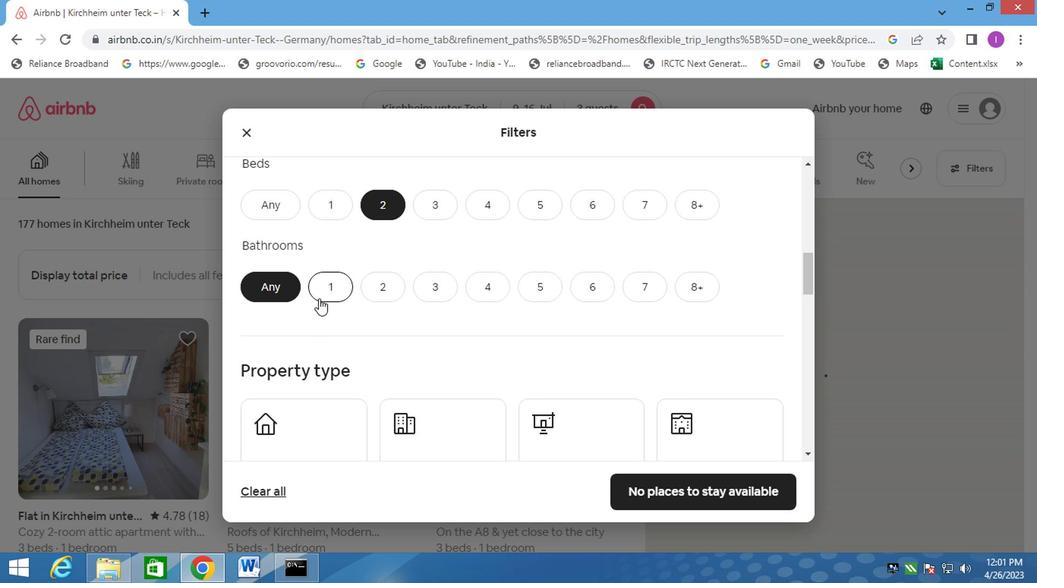 
Action: Mouse pressed left at (317, 295)
Screenshot: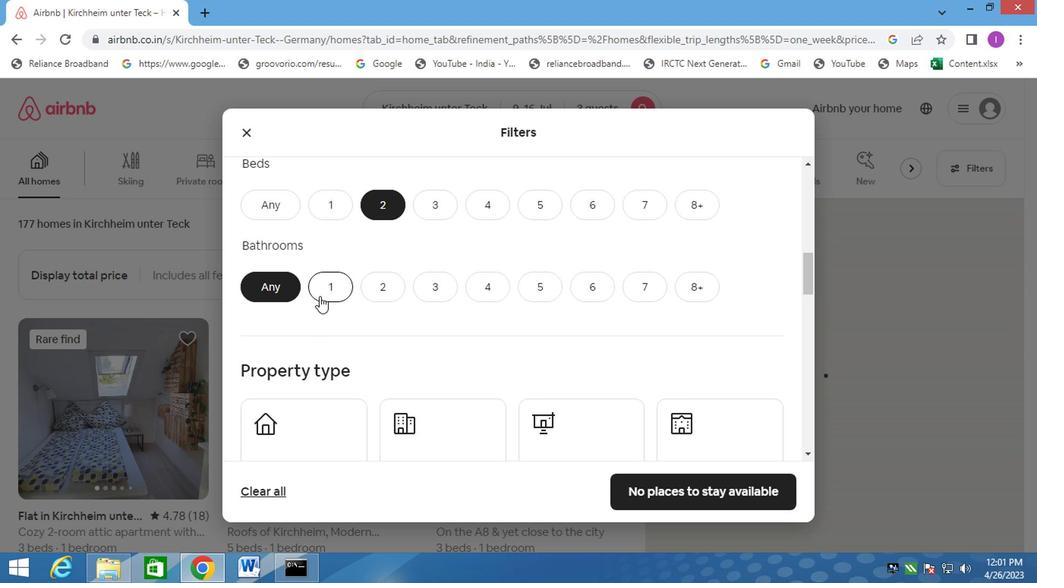 
Action: Mouse moved to (360, 300)
Screenshot: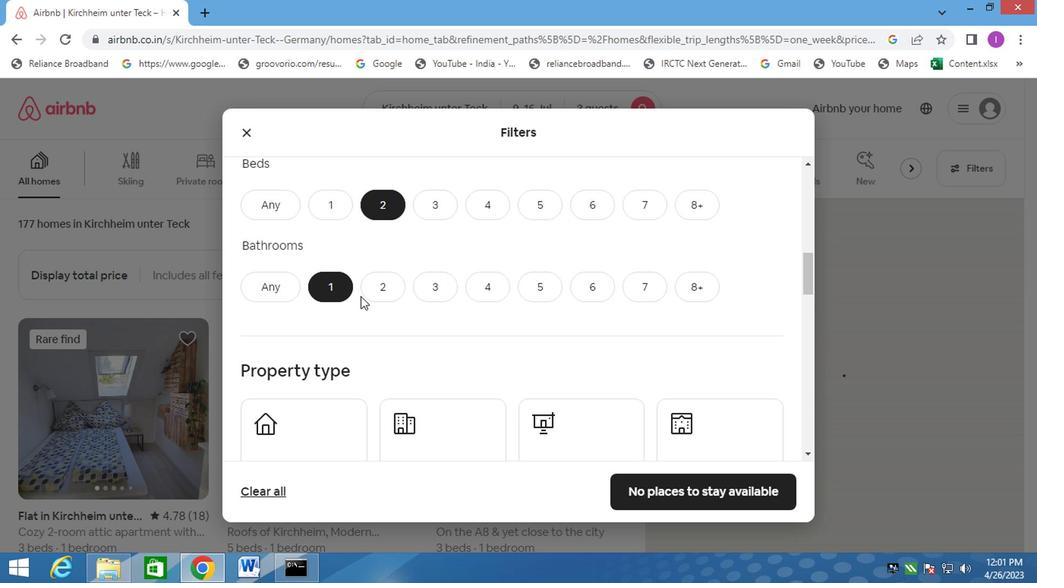 
Action: Mouse scrolled (360, 299) with delta (0, -1)
Screenshot: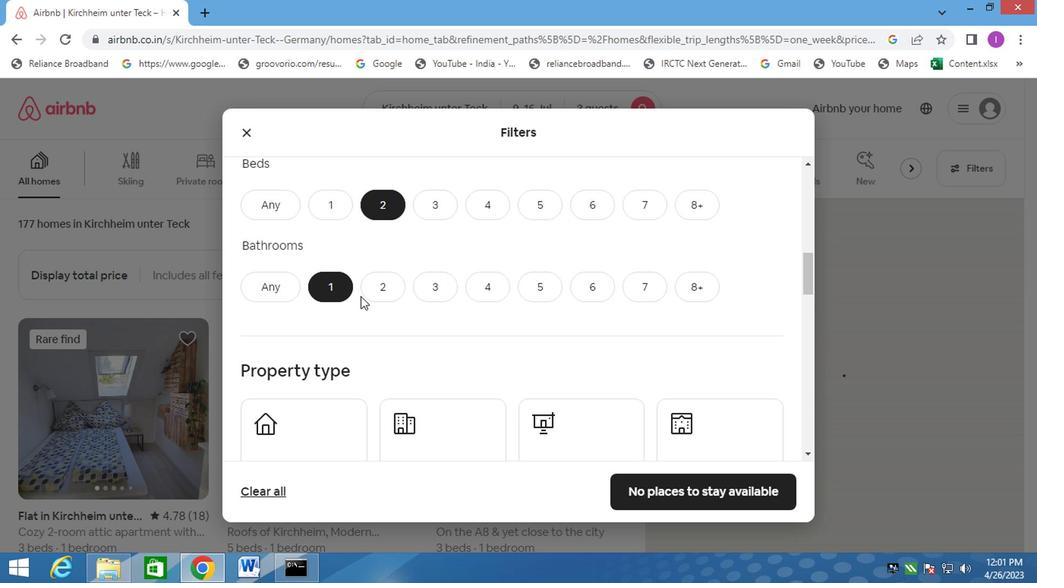 
Action: Mouse moved to (281, 347)
Screenshot: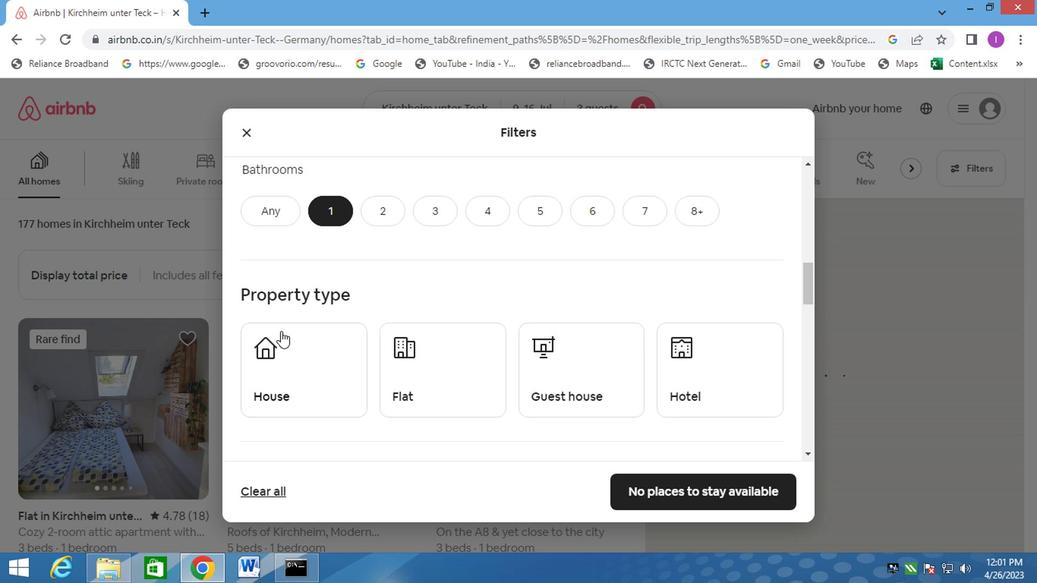 
Action: Mouse pressed left at (281, 347)
Screenshot: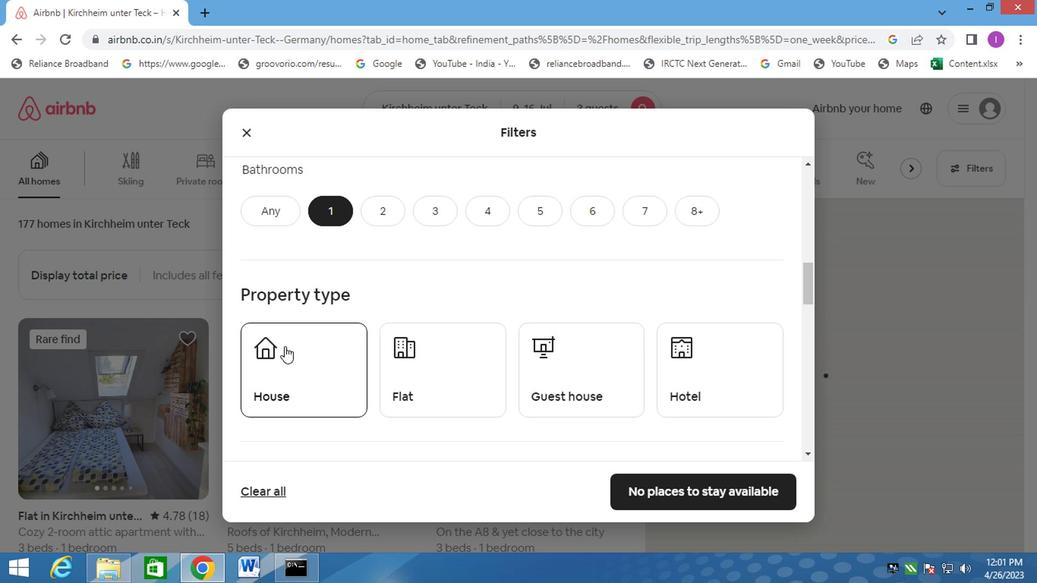 
Action: Mouse moved to (404, 358)
Screenshot: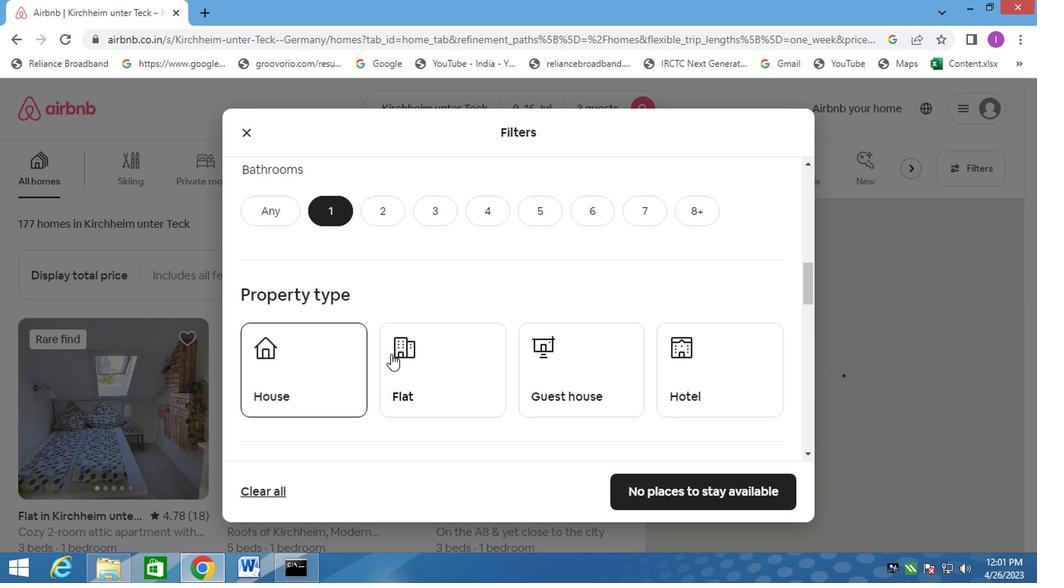 
Action: Mouse pressed left at (404, 358)
Screenshot: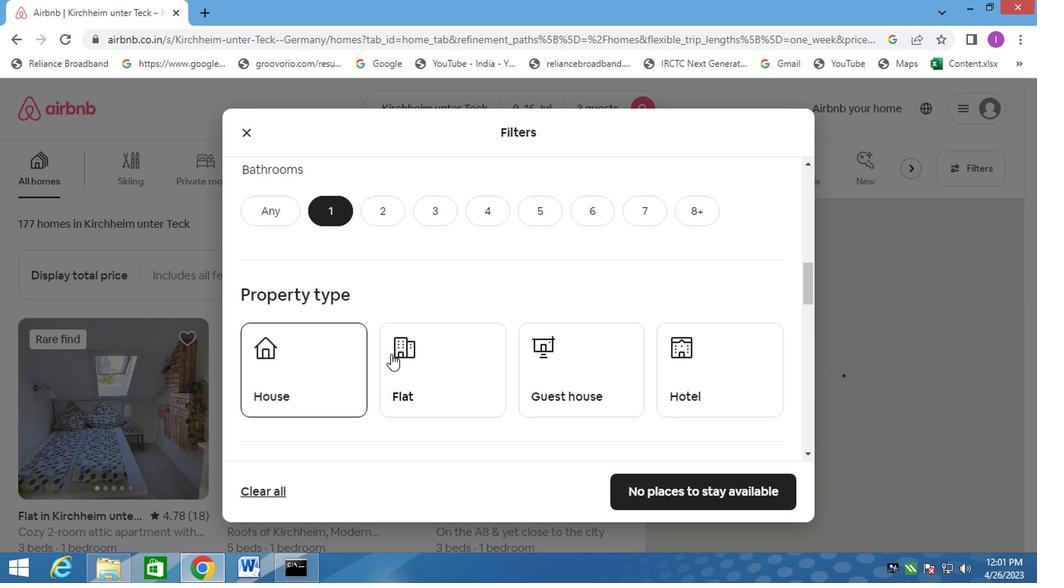 
Action: Mouse moved to (542, 354)
Screenshot: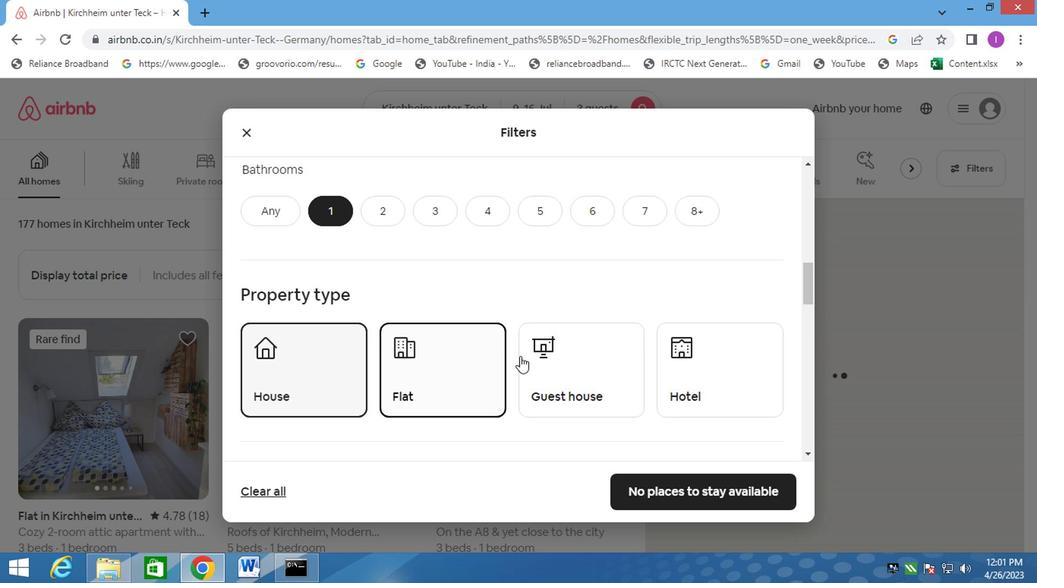 
Action: Mouse pressed left at (542, 354)
Screenshot: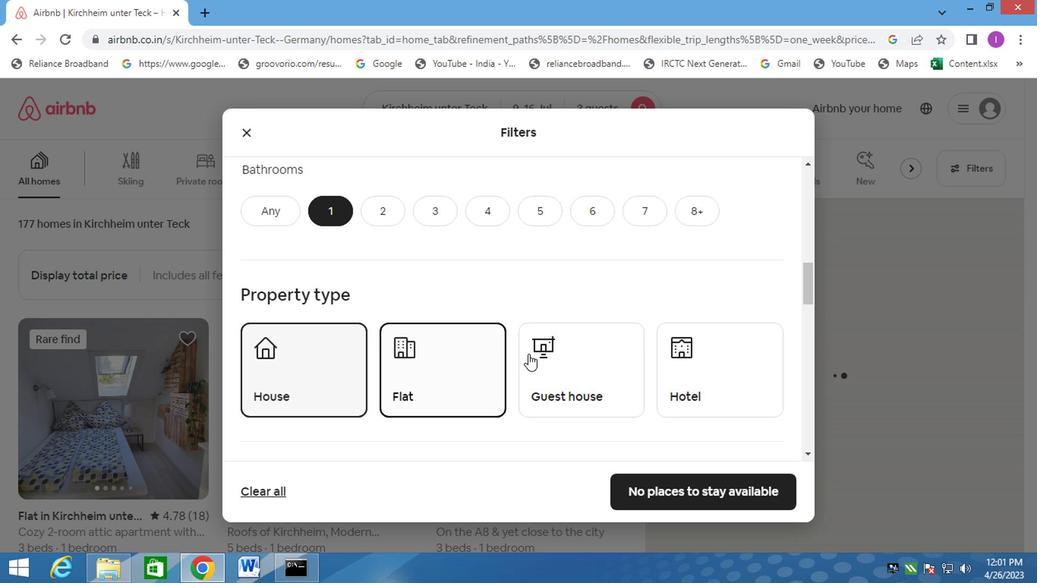 
Action: Mouse moved to (485, 326)
Screenshot: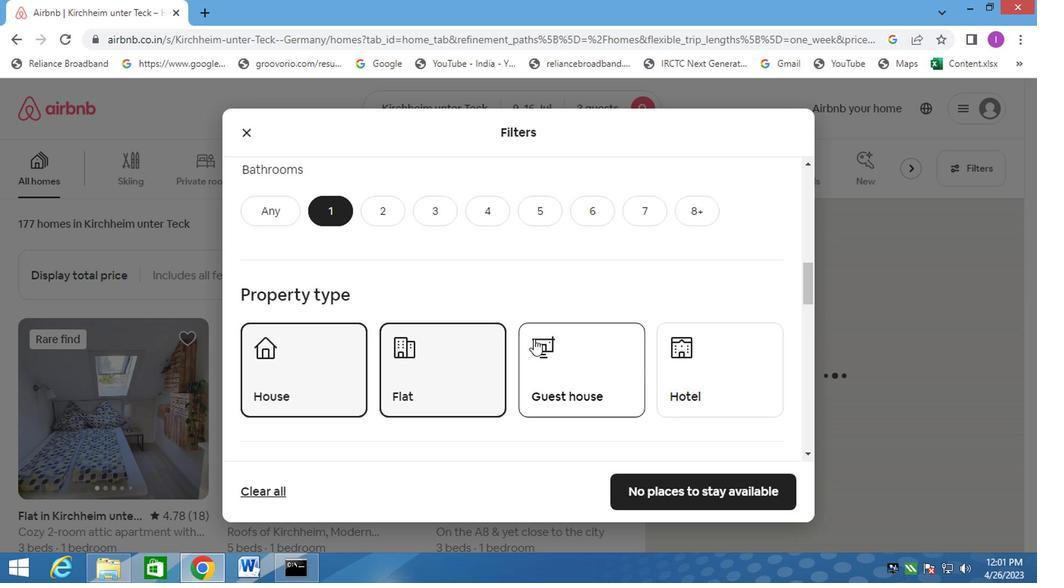
Action: Mouse scrolled (485, 325) with delta (0, -1)
Screenshot: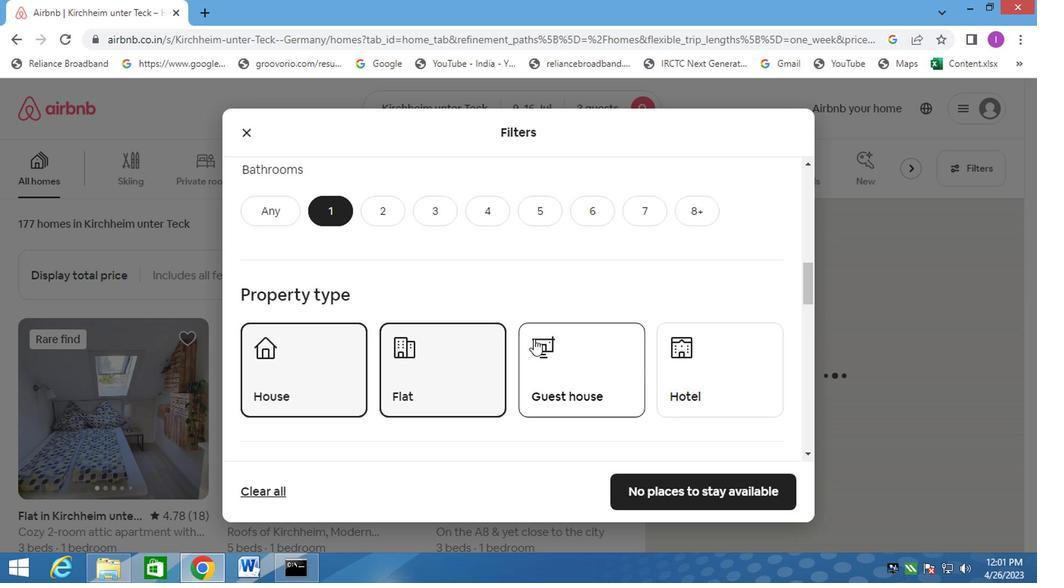 
Action: Mouse moved to (472, 326)
Screenshot: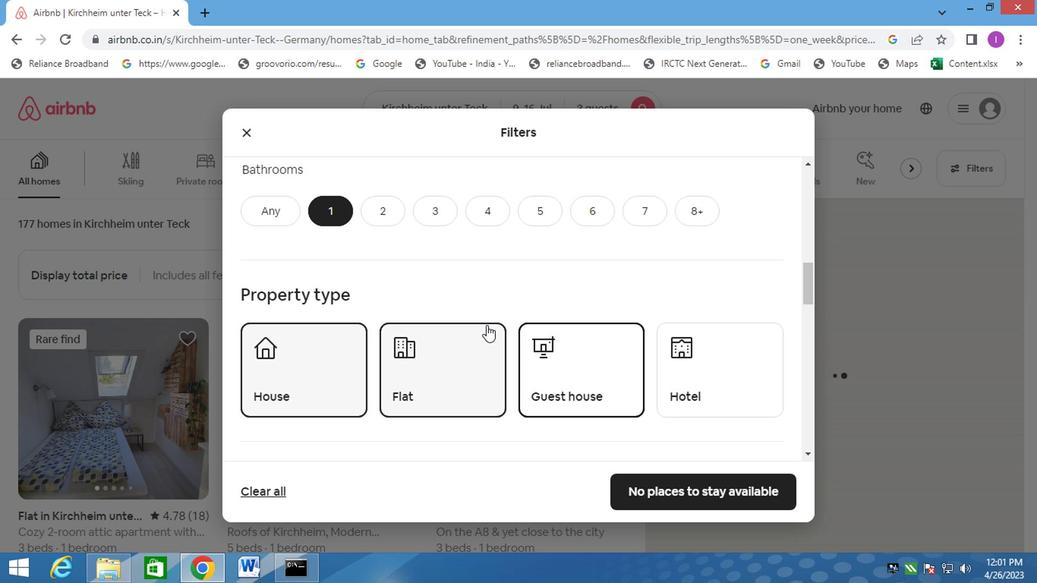 
Action: Mouse scrolled (472, 325) with delta (0, -1)
Screenshot: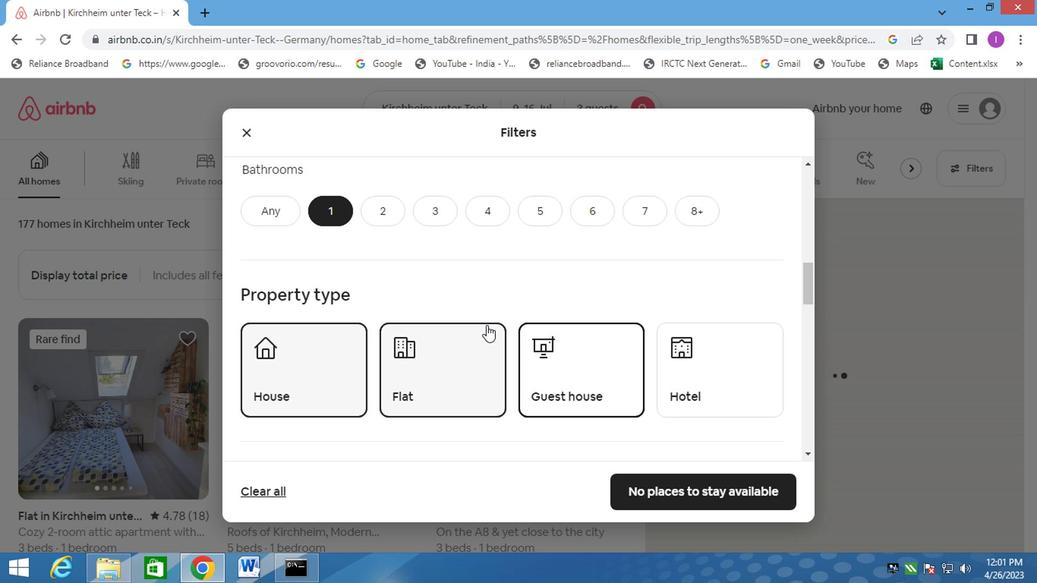 
Action: Mouse scrolled (472, 325) with delta (0, -1)
Screenshot: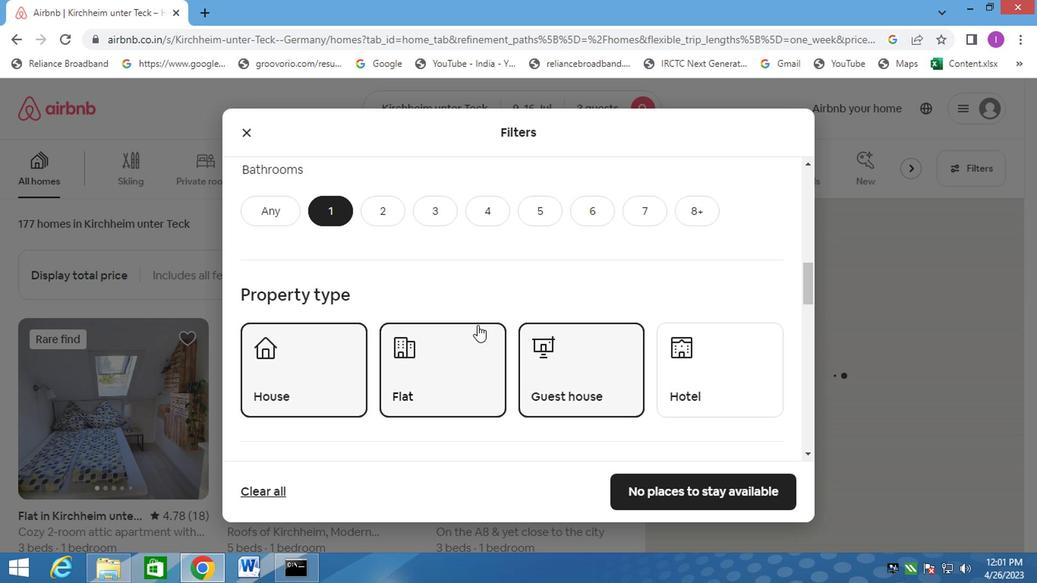 
Action: Mouse moved to (457, 320)
Screenshot: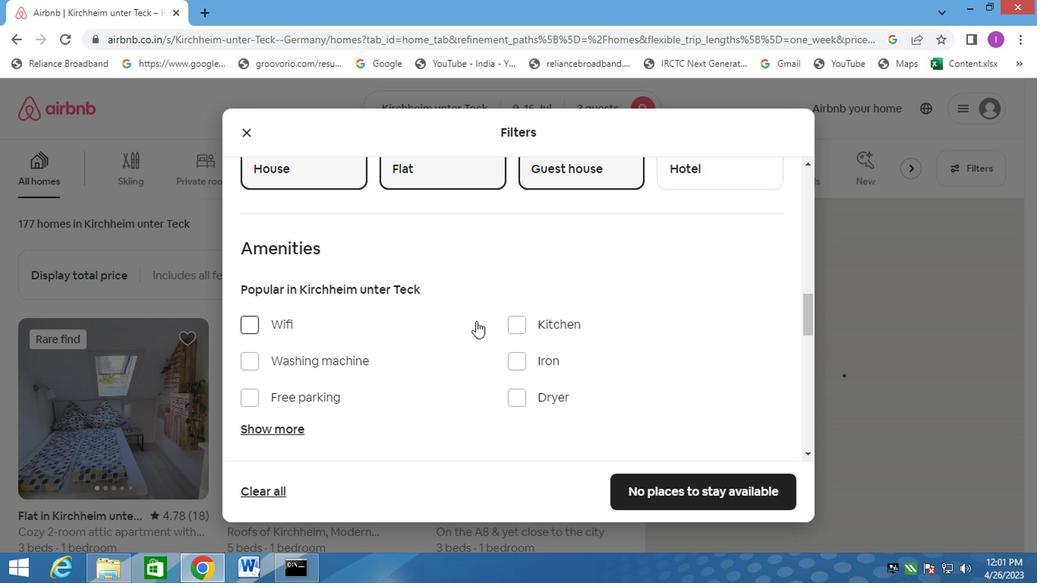 
Action: Mouse scrolled (457, 319) with delta (0, 0)
Screenshot: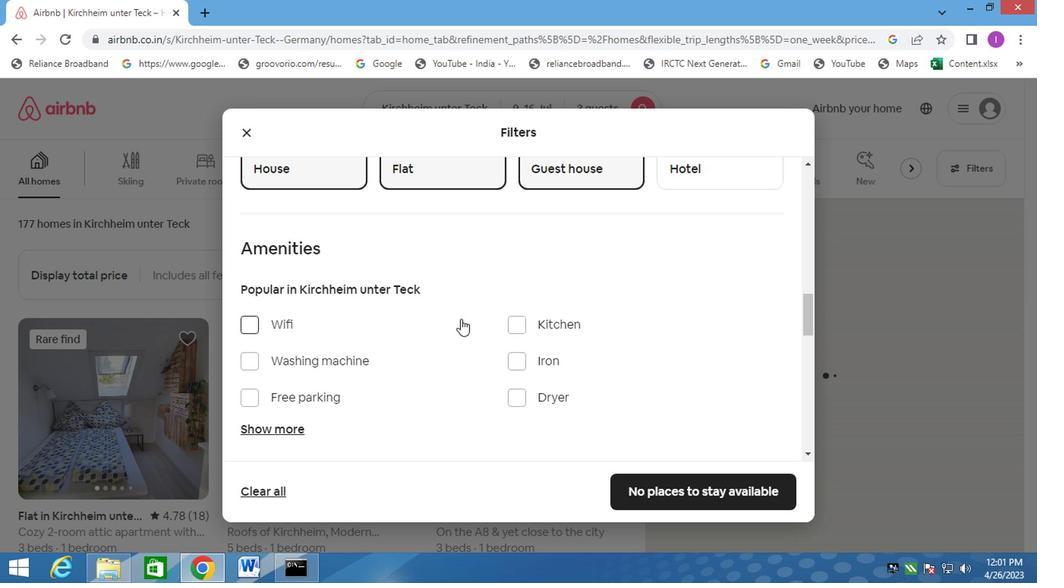 
Action: Mouse moved to (457, 319)
Screenshot: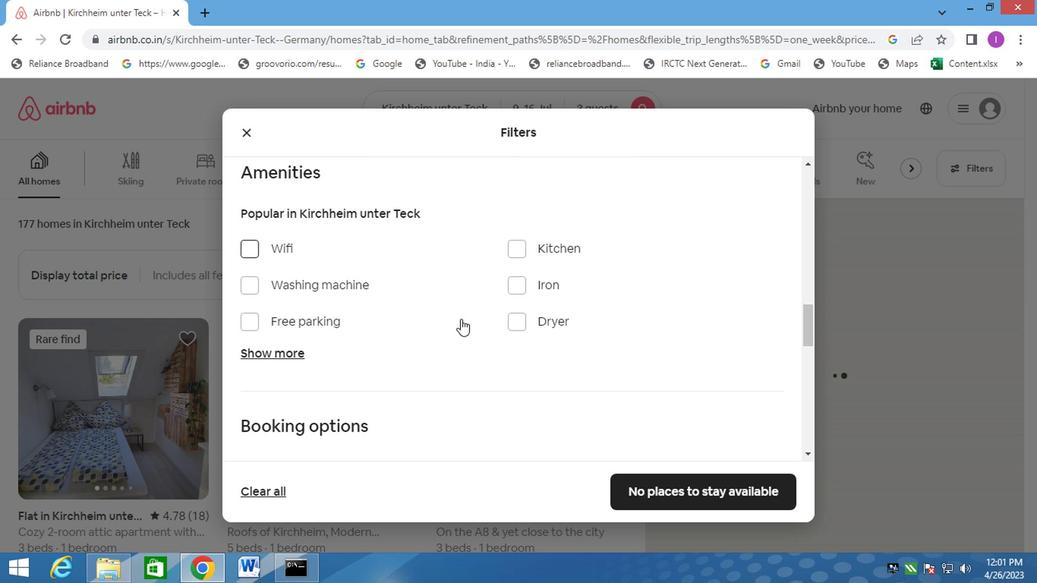 
Action: Mouse scrolled (457, 318) with delta (0, -1)
Screenshot: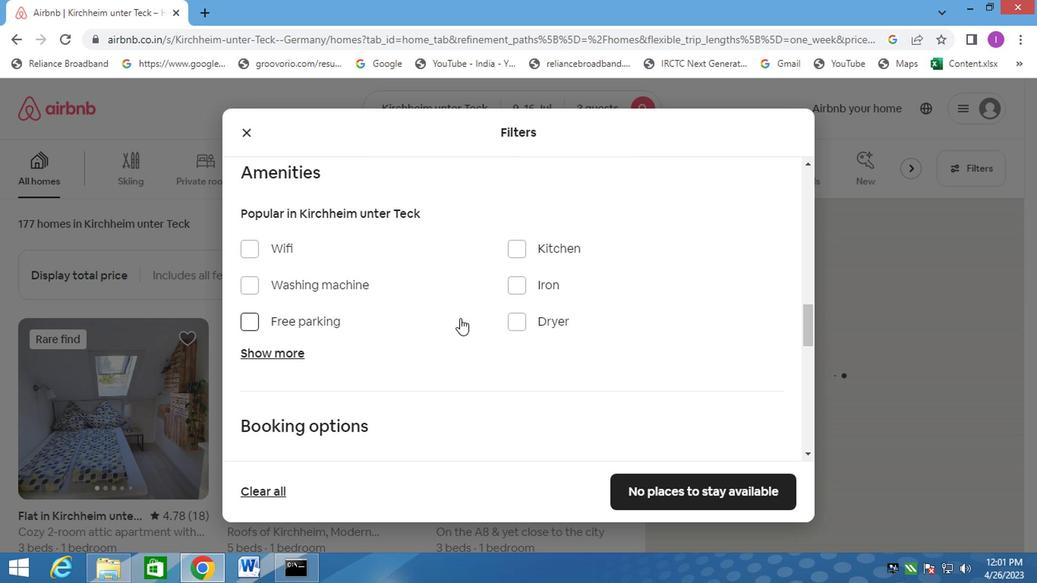 
Action: Mouse scrolled (457, 318) with delta (0, -1)
Screenshot: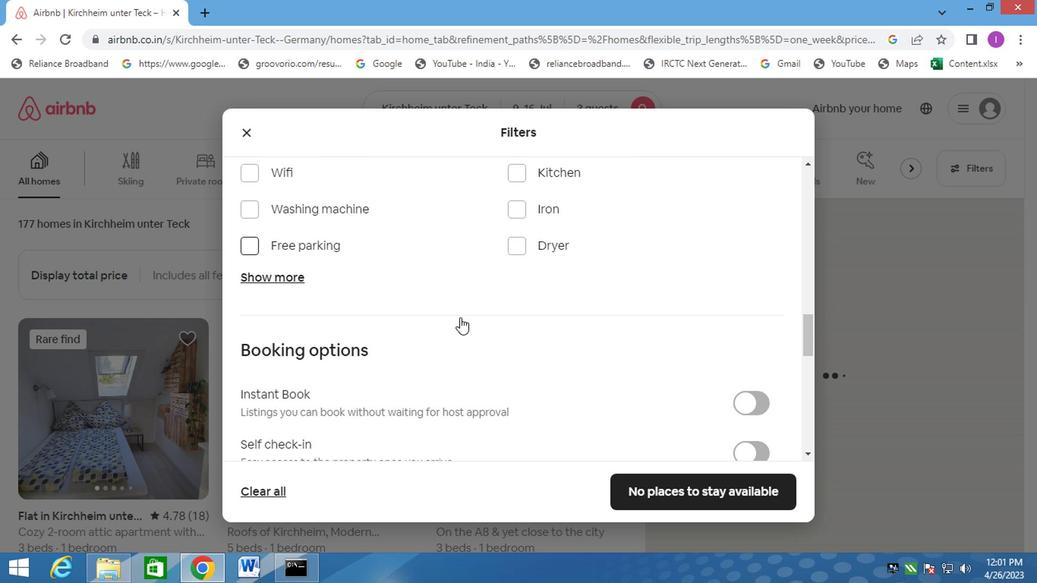 
Action: Mouse scrolled (457, 318) with delta (0, -1)
Screenshot: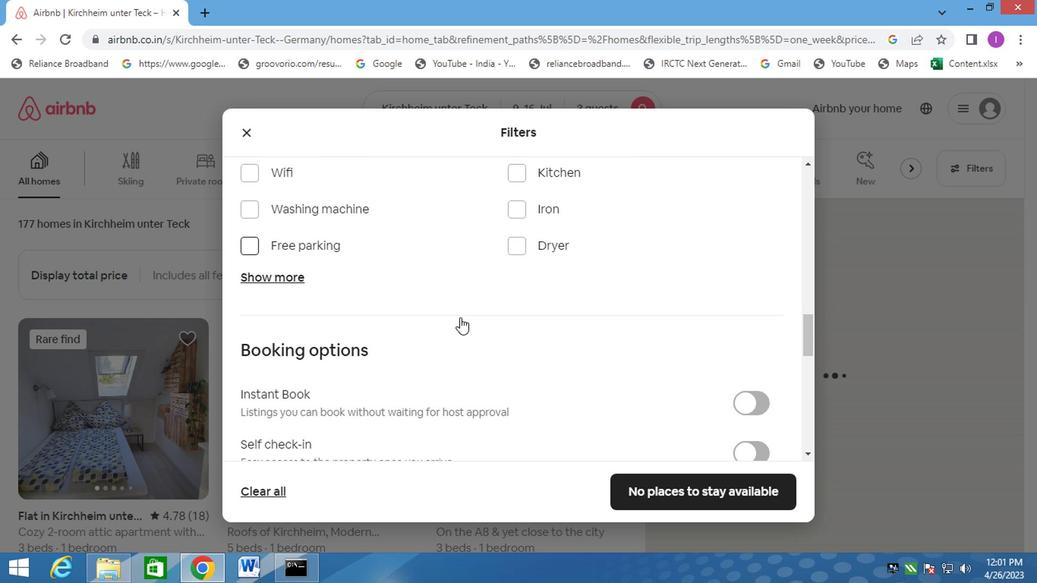 
Action: Mouse moved to (762, 303)
Screenshot: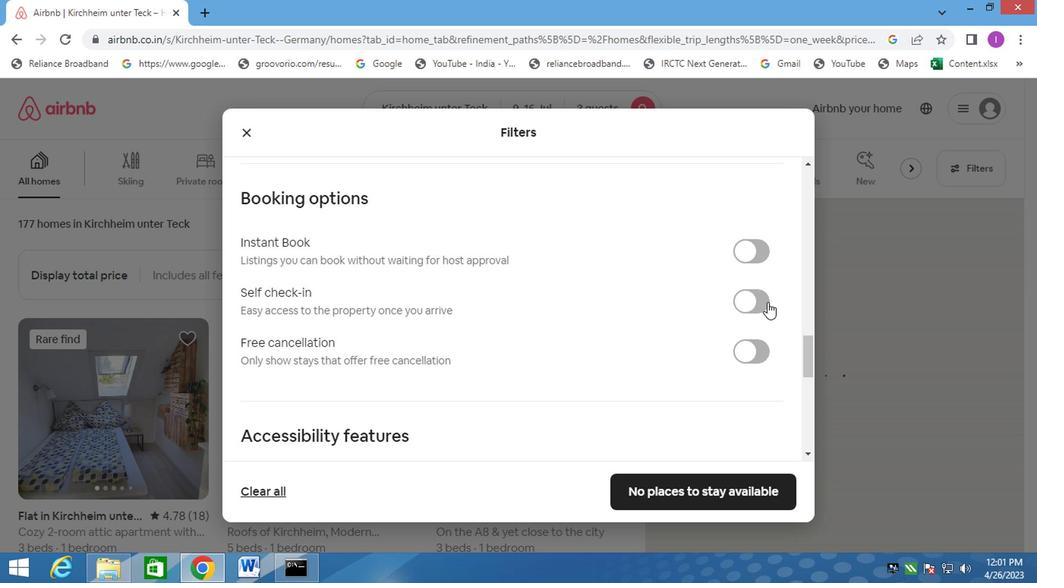 
Action: Mouse pressed left at (762, 303)
Screenshot: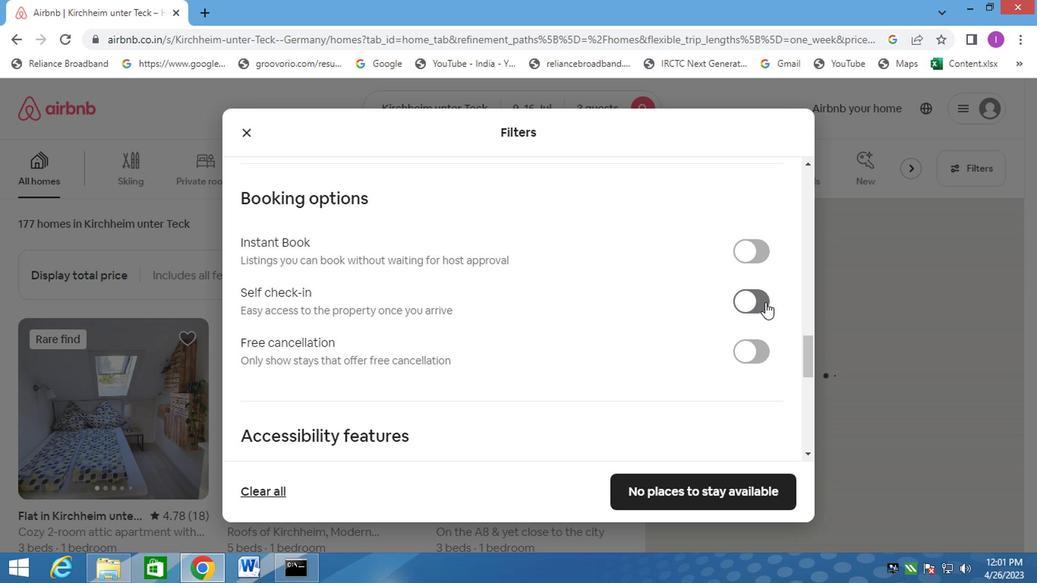 
Action: Mouse moved to (544, 313)
Screenshot: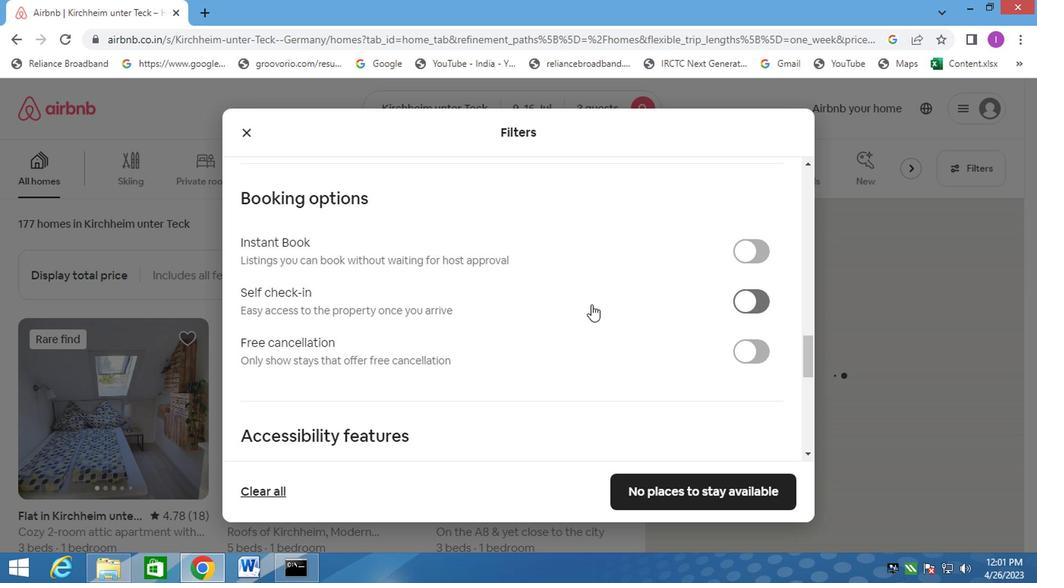 
Action: Mouse scrolled (544, 312) with delta (0, -1)
Screenshot: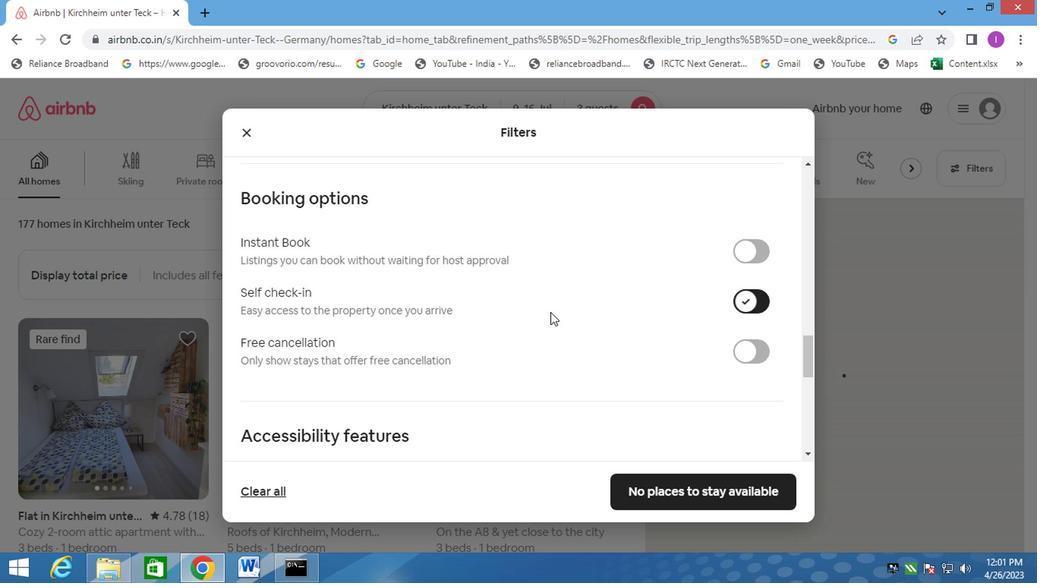 
Action: Mouse scrolled (544, 312) with delta (0, -1)
Screenshot: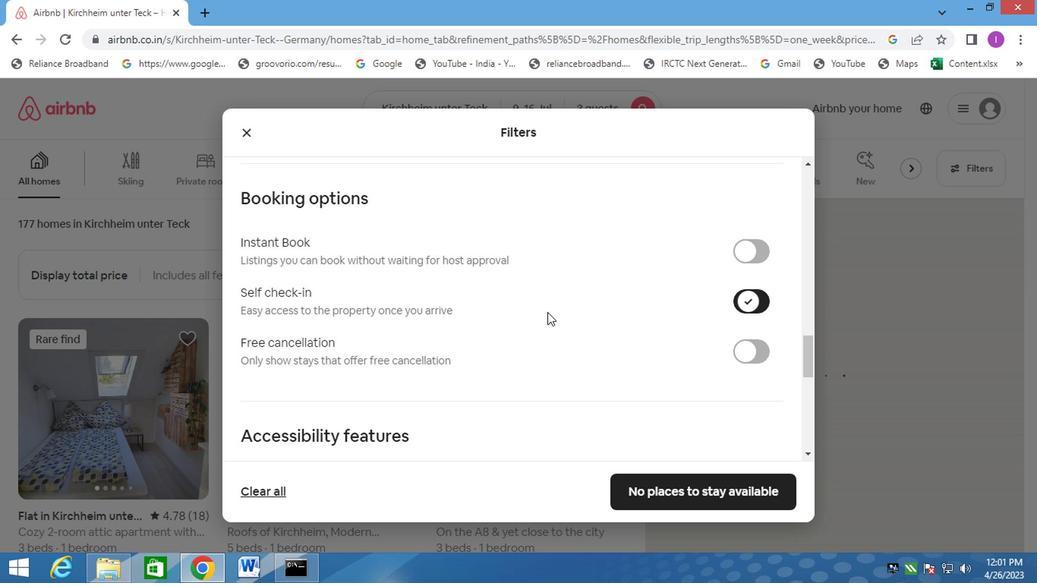 
Action: Mouse scrolled (544, 312) with delta (0, -1)
Screenshot: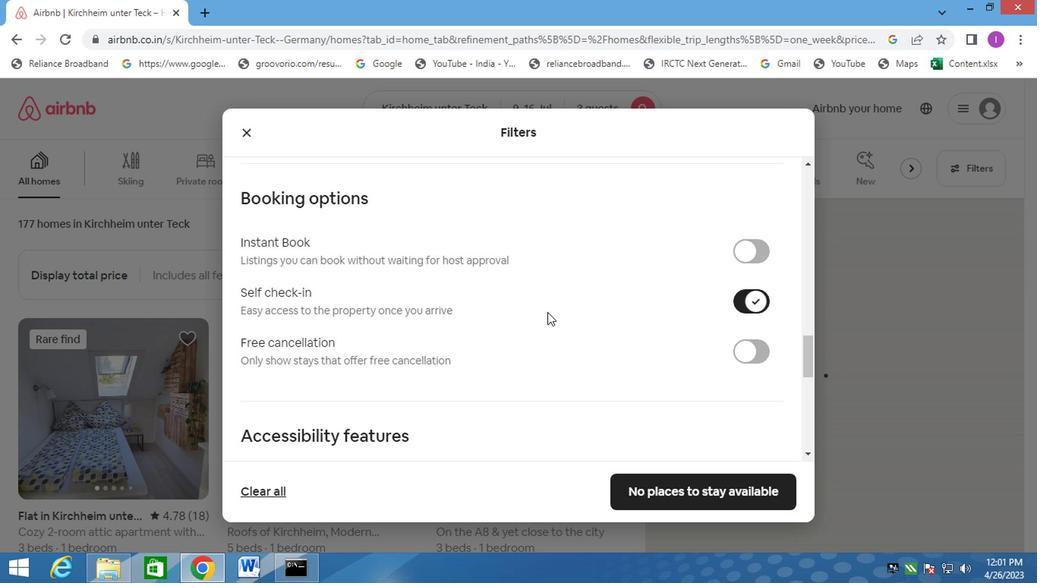 
Action: Mouse moved to (542, 313)
Screenshot: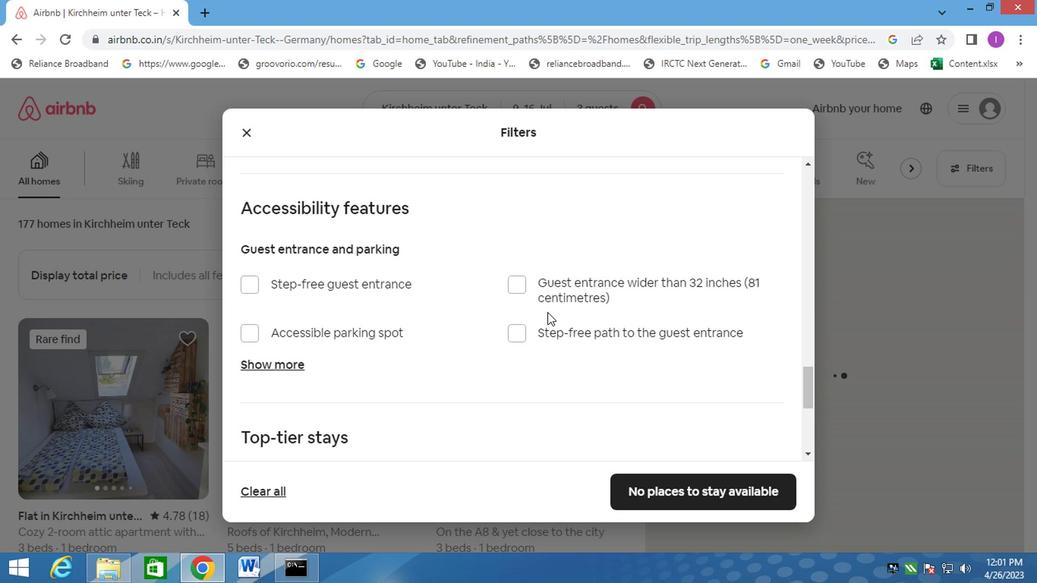 
Action: Mouse scrolled (542, 312) with delta (0, -1)
Screenshot: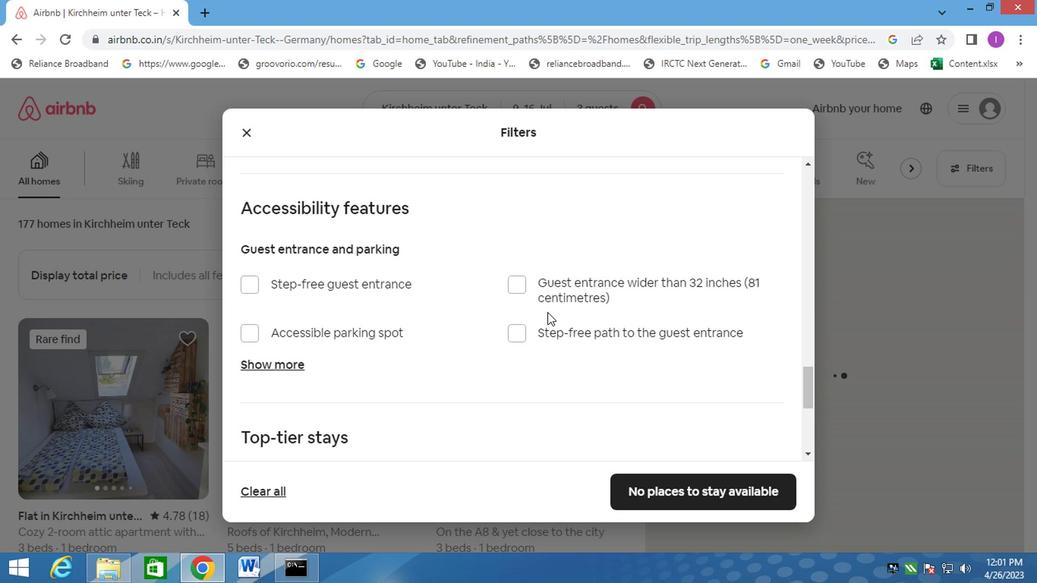
Action: Mouse moved to (541, 313)
Screenshot: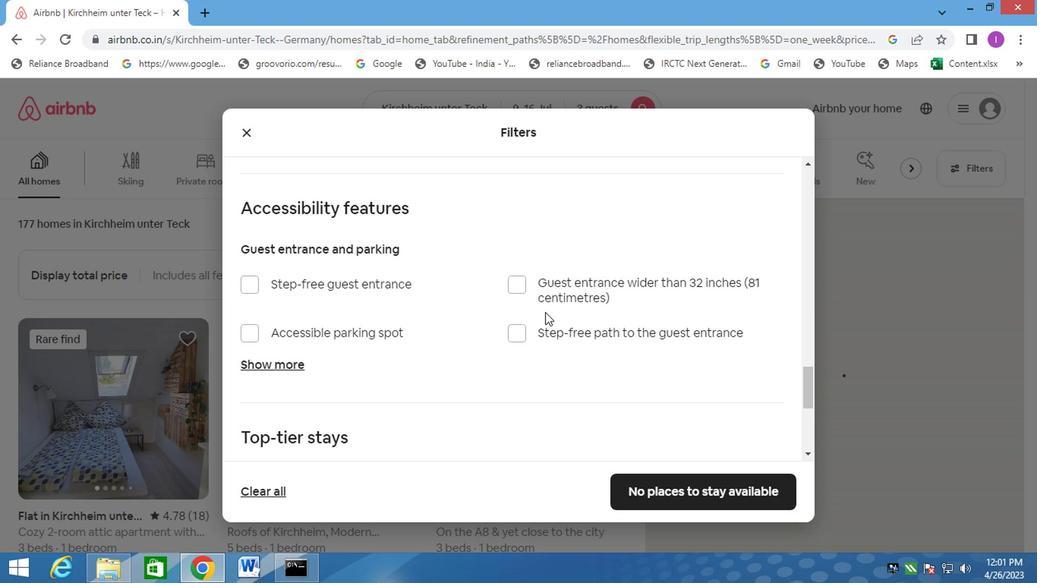 
Action: Mouse scrolled (541, 312) with delta (0, -1)
Screenshot: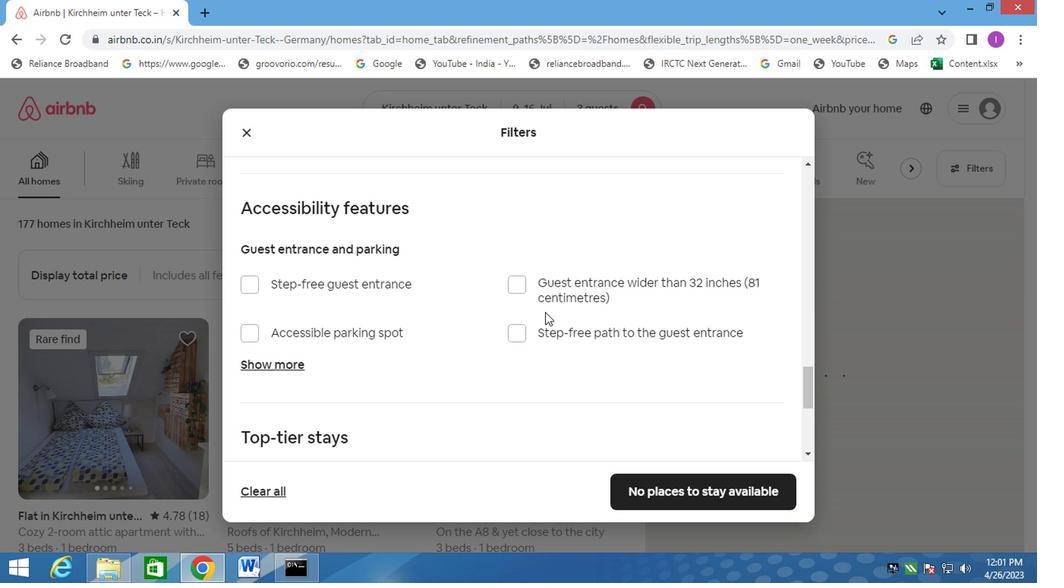 
Action: Mouse moved to (460, 316)
Screenshot: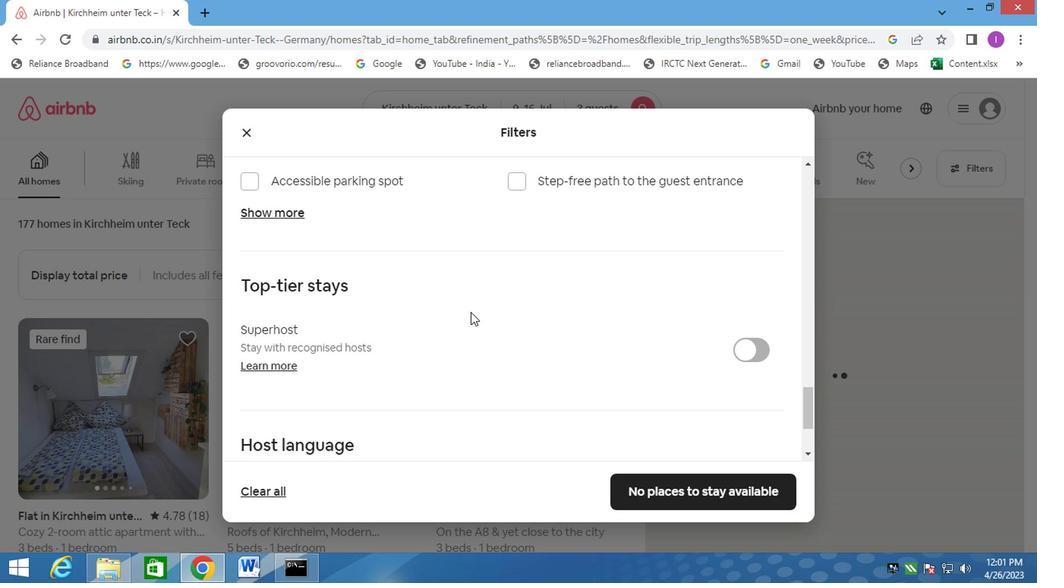 
Action: Mouse scrolled (460, 314) with delta (0, -1)
Screenshot: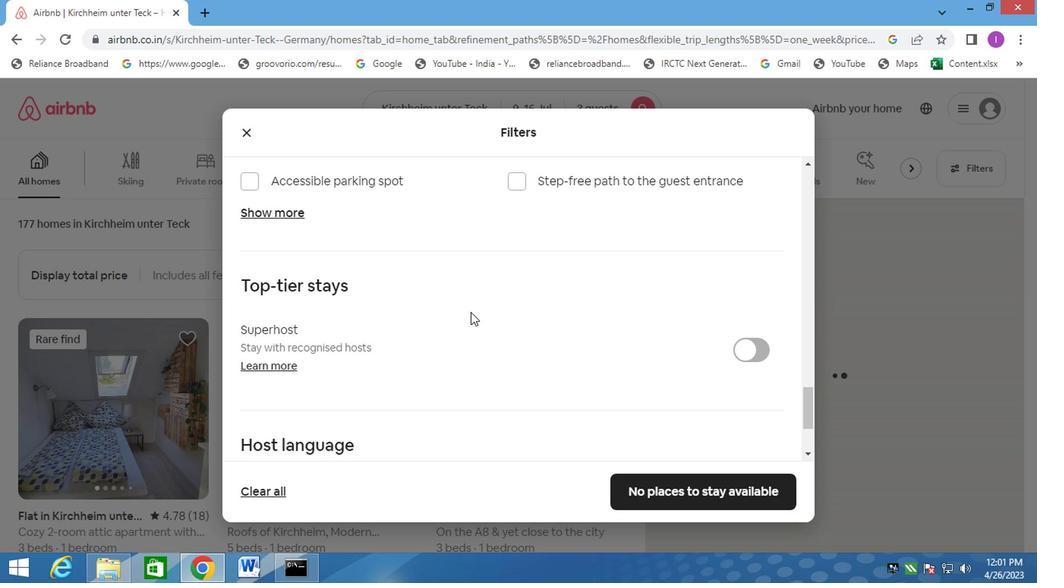 
Action: Mouse scrolled (460, 314) with delta (0, -1)
Screenshot: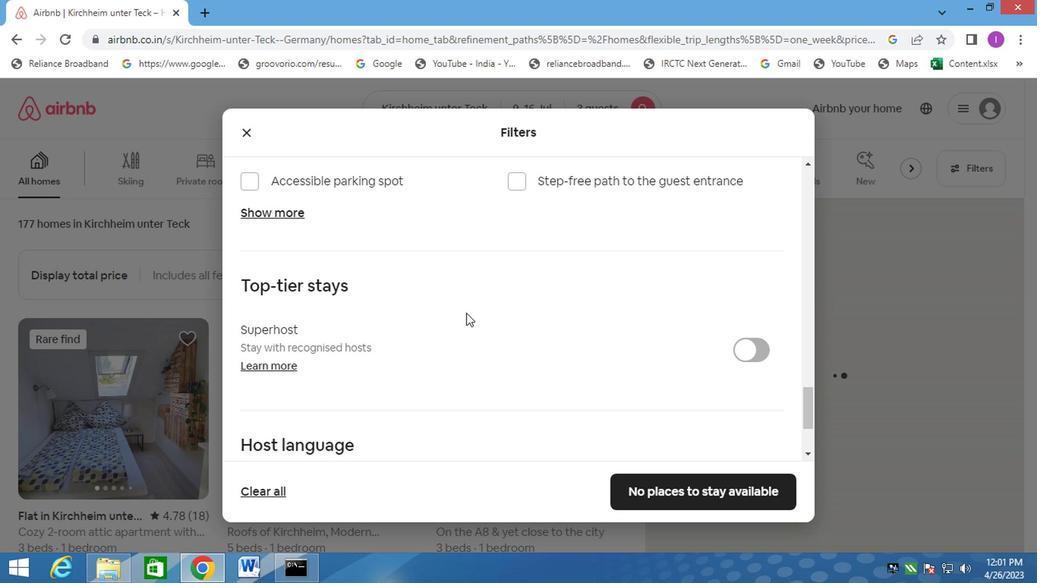 
Action: Mouse scrolled (460, 314) with delta (0, -1)
Screenshot: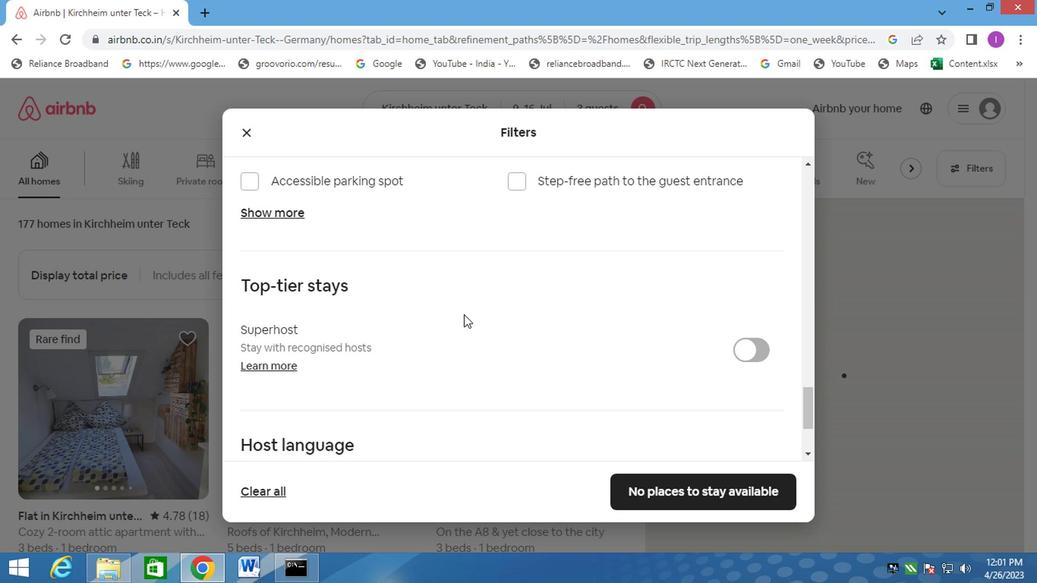 
Action: Mouse moved to (443, 321)
Screenshot: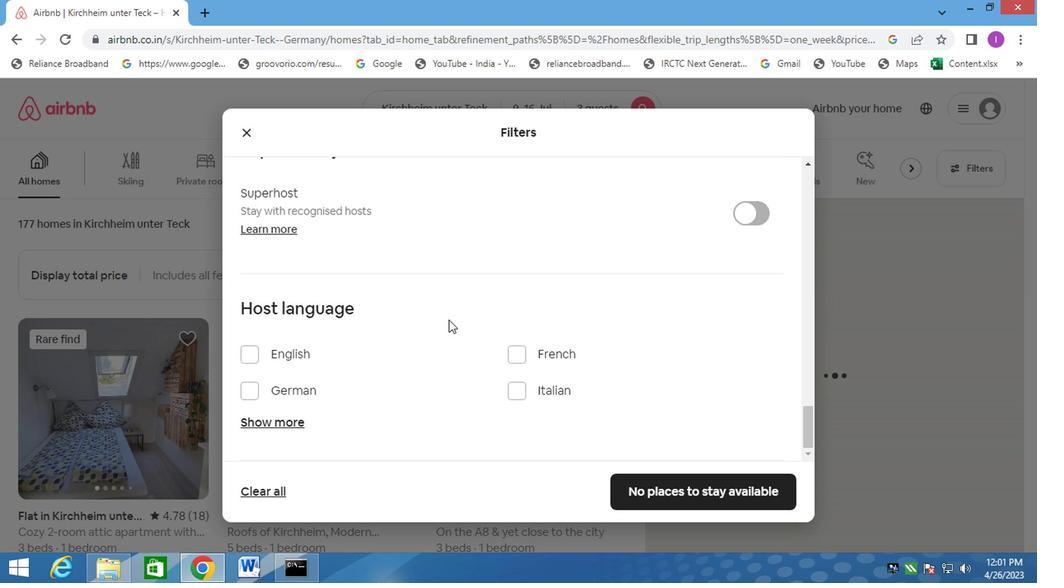 
Action: Mouse scrolled (443, 321) with delta (0, 0)
Screenshot: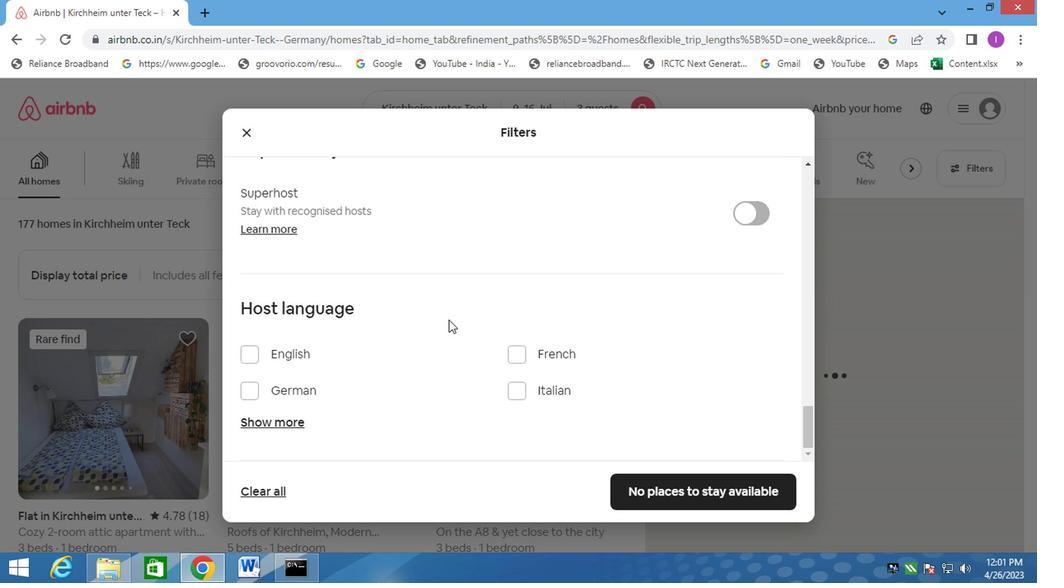 
Action: Mouse moved to (244, 356)
Screenshot: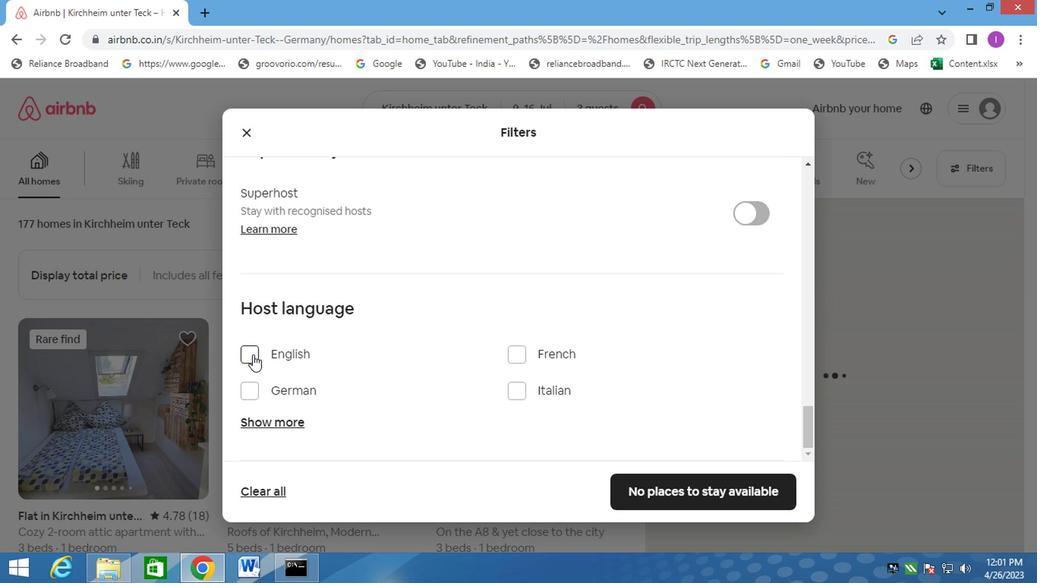 
Action: Mouse pressed left at (244, 356)
Screenshot: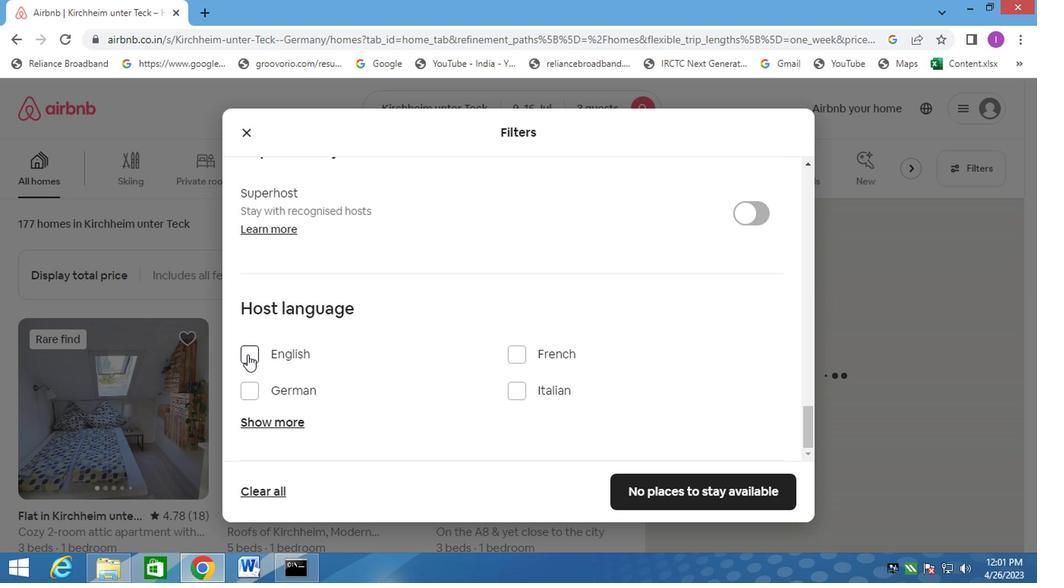
Action: Mouse moved to (677, 488)
Screenshot: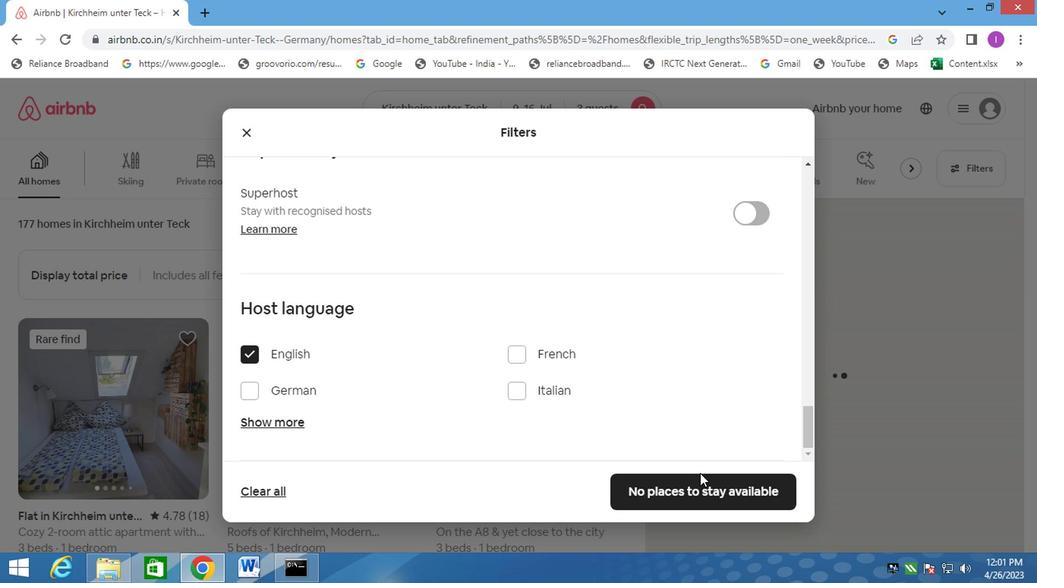 
Action: Mouse pressed left at (677, 488)
Screenshot: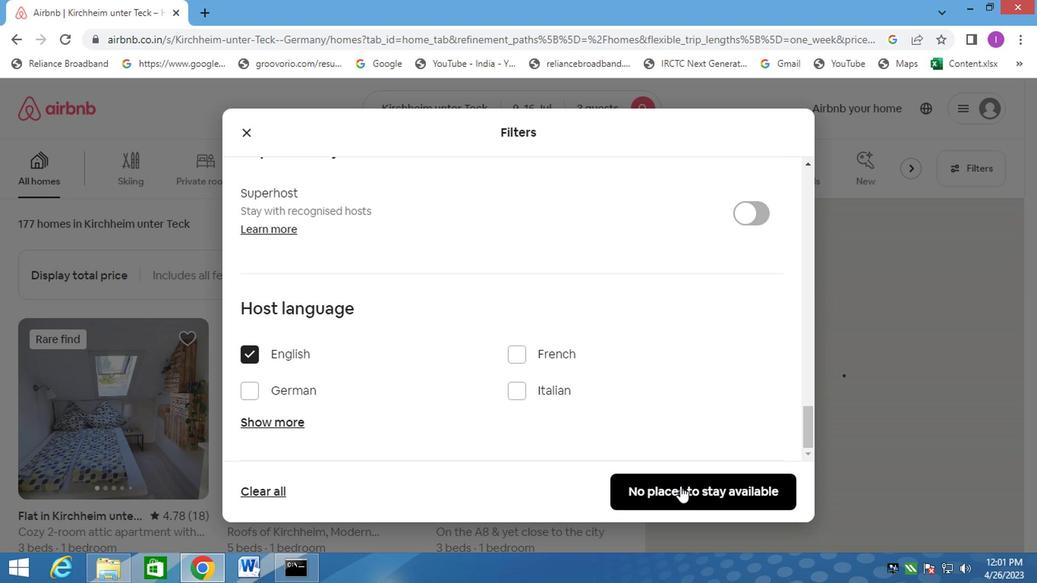 
Action: Mouse moved to (679, 482)
Screenshot: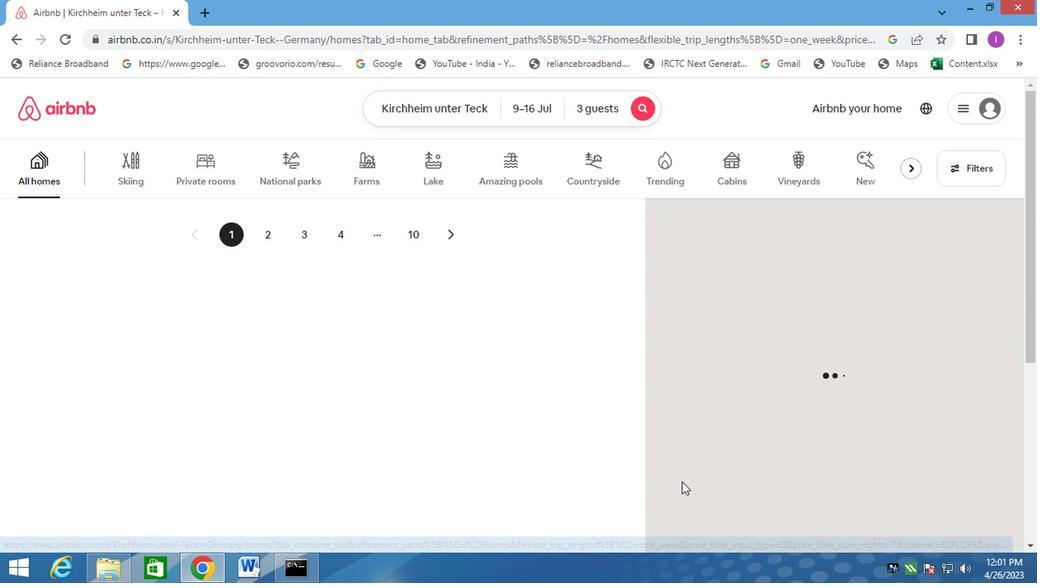 
